 Task: Send an email with the signature Jovani Ramirez with the subject Request for a cover letter and the message I would appreciate it if you could send me the list of attendees for the training session. from softage.8@softage.net to softage.4@softage.net and move the email from Sent Items to the folder Testing
Action: Mouse moved to (53, 110)
Screenshot: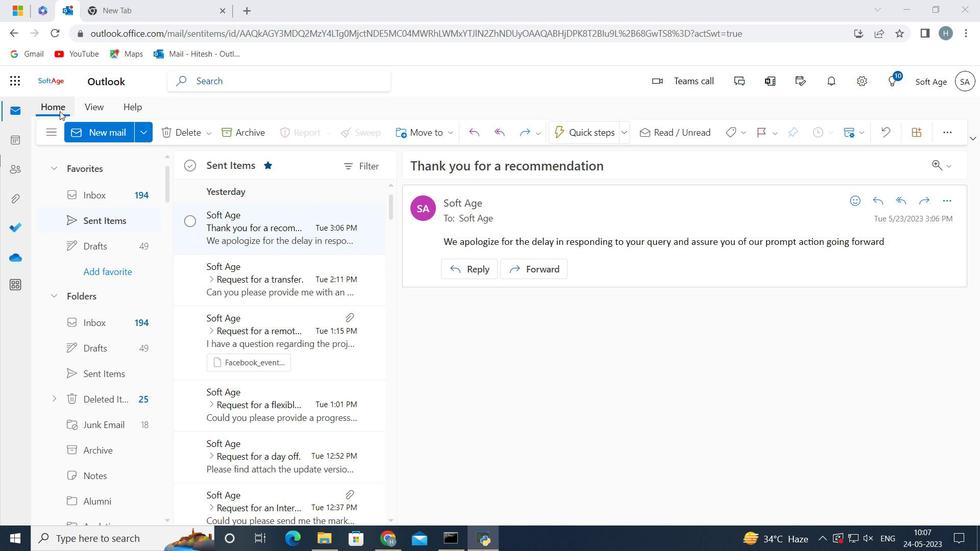 
Action: Mouse pressed left at (53, 110)
Screenshot: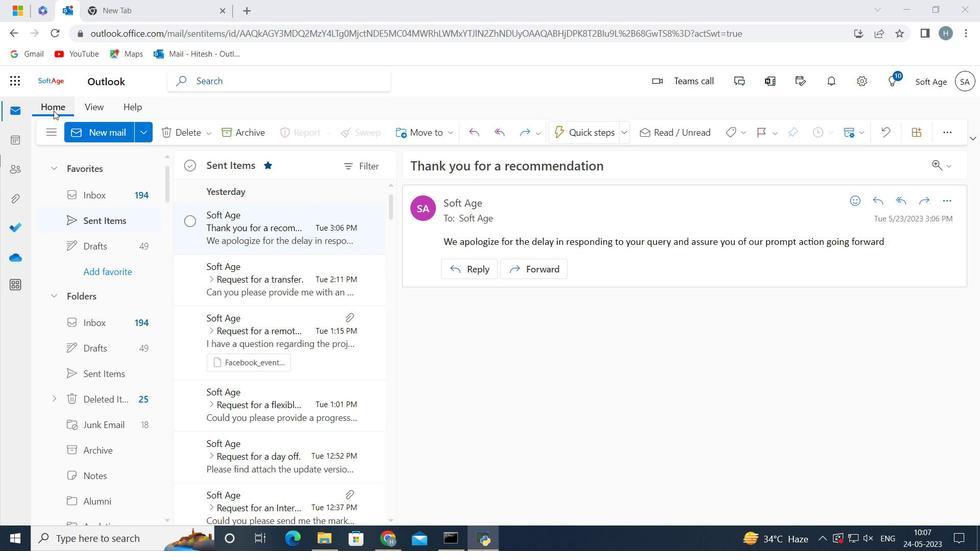 
Action: Mouse moved to (94, 130)
Screenshot: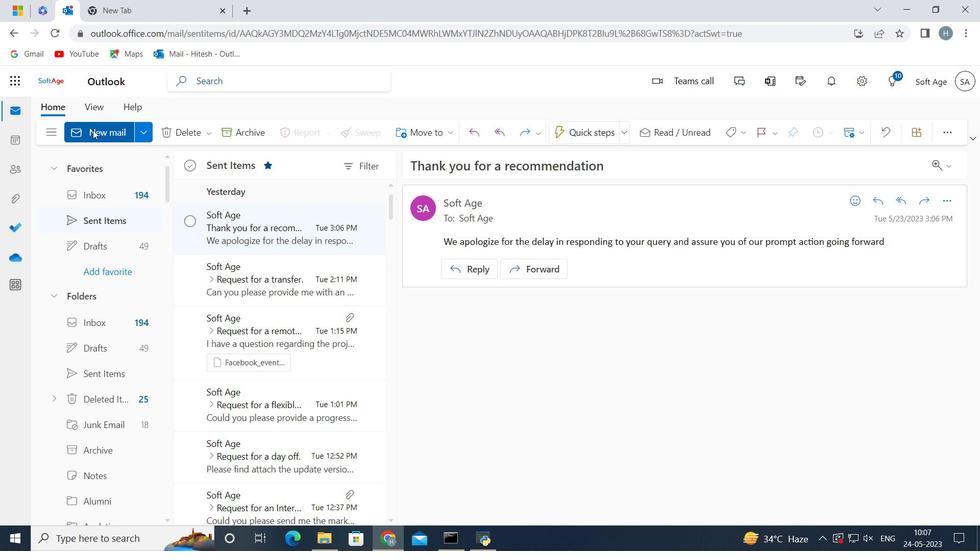 
Action: Mouse pressed left at (94, 130)
Screenshot: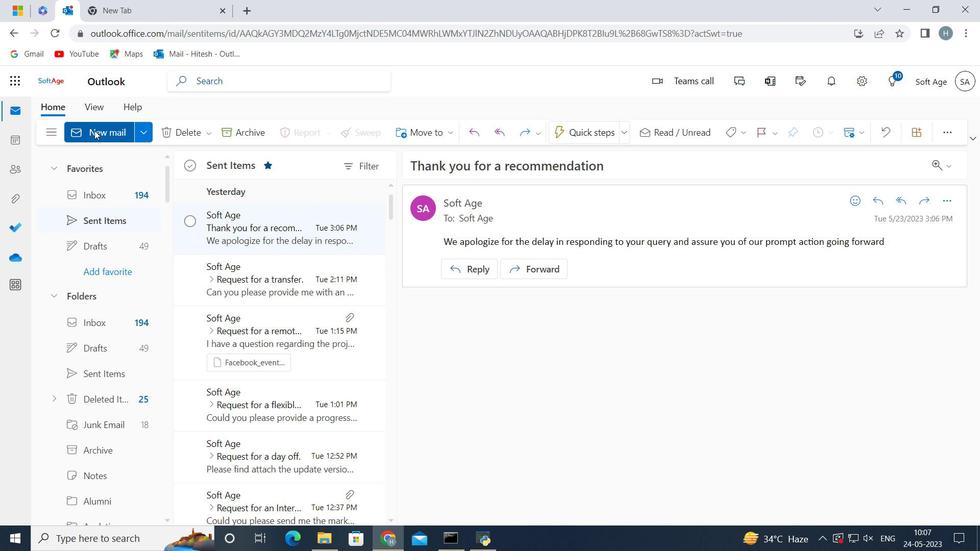 
Action: Mouse moved to (807, 133)
Screenshot: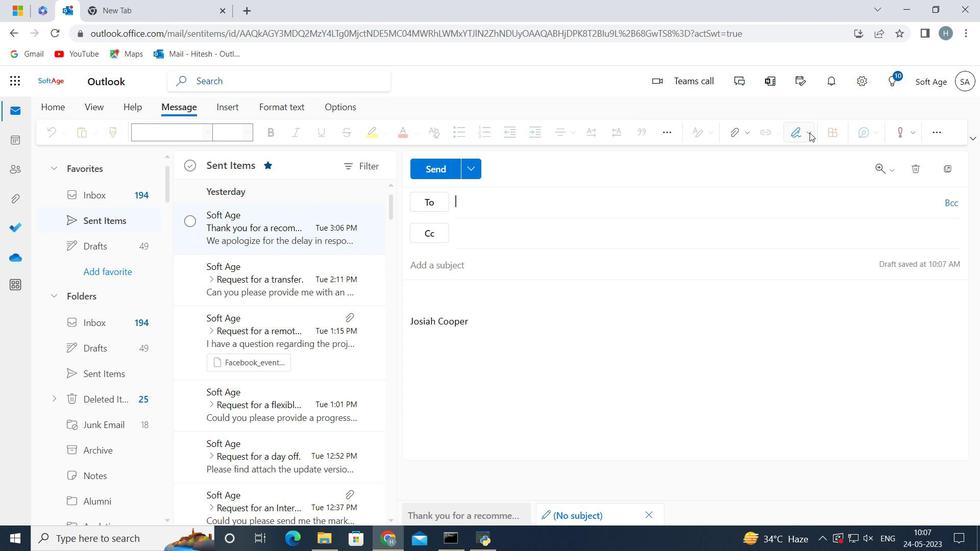 
Action: Mouse pressed left at (807, 133)
Screenshot: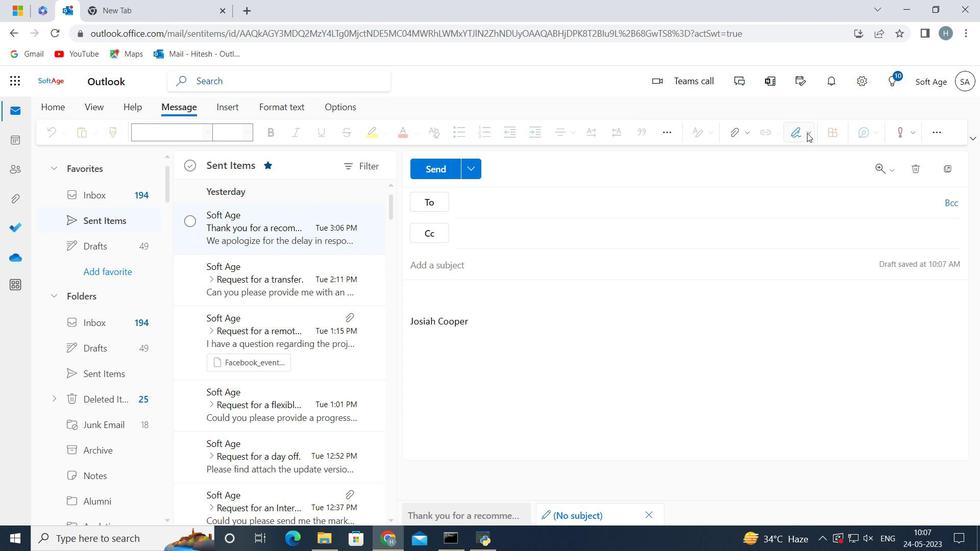 
Action: Mouse moved to (762, 182)
Screenshot: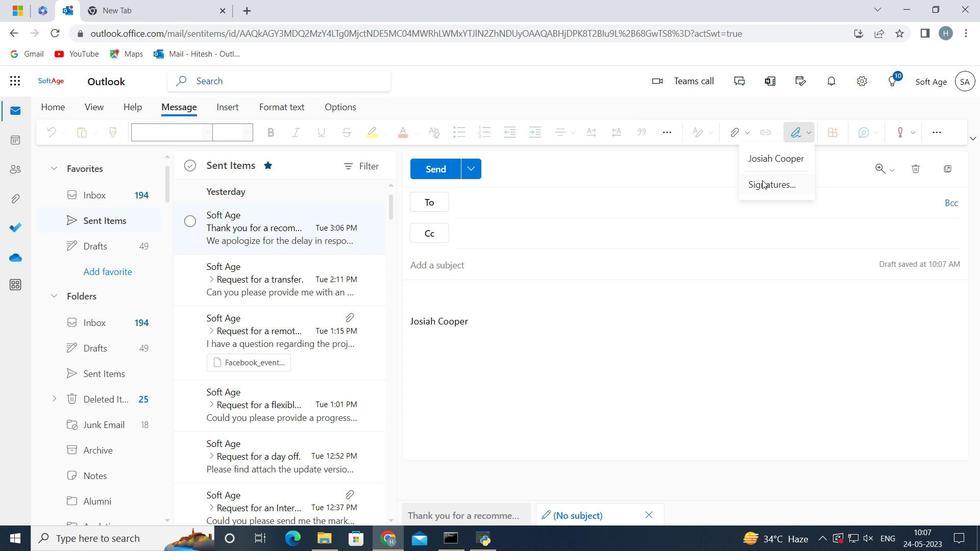 
Action: Mouse pressed left at (762, 182)
Screenshot: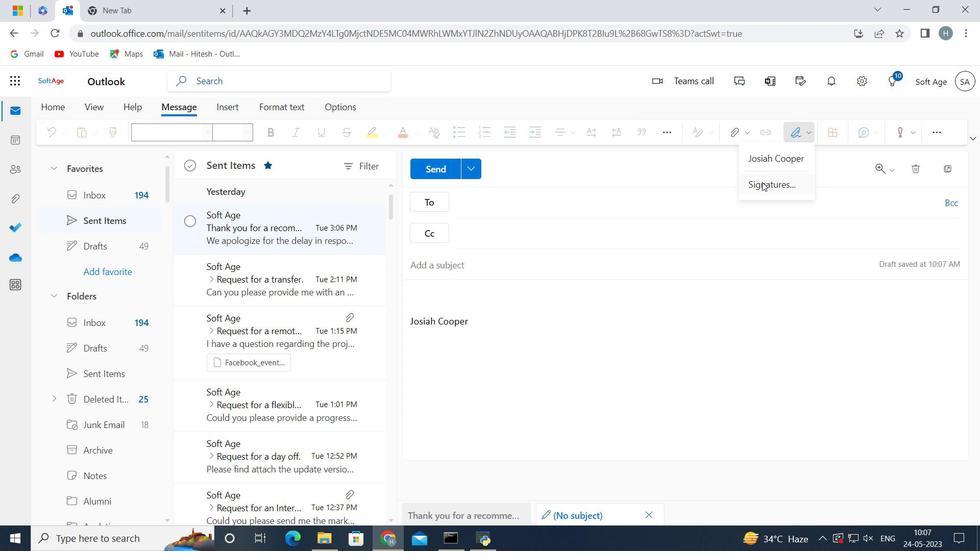 
Action: Mouse moved to (740, 231)
Screenshot: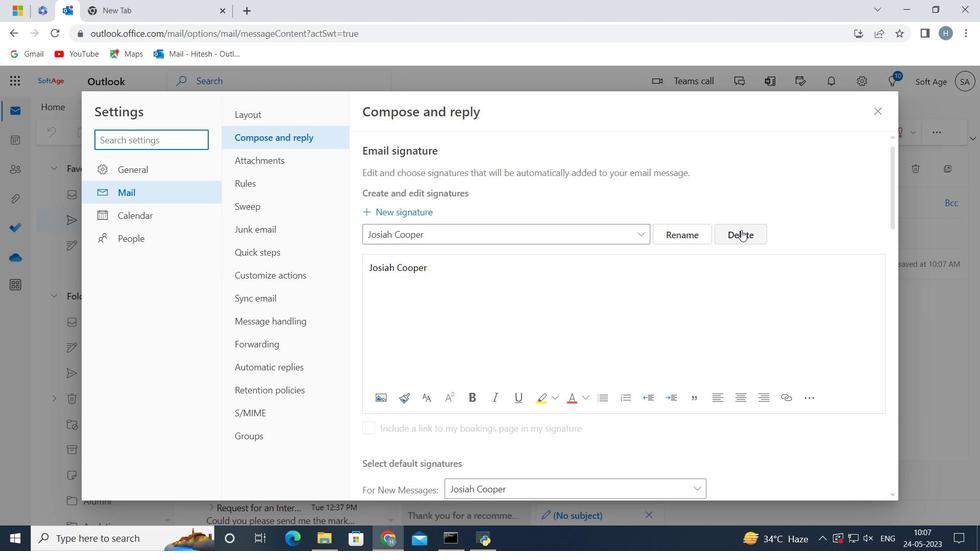 
Action: Mouse pressed left at (740, 231)
Screenshot: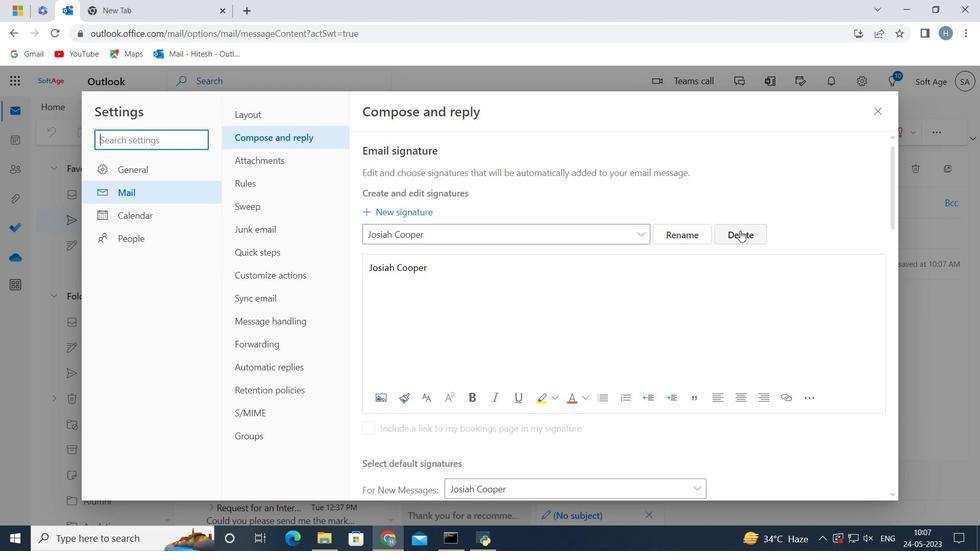 
Action: Mouse moved to (601, 230)
Screenshot: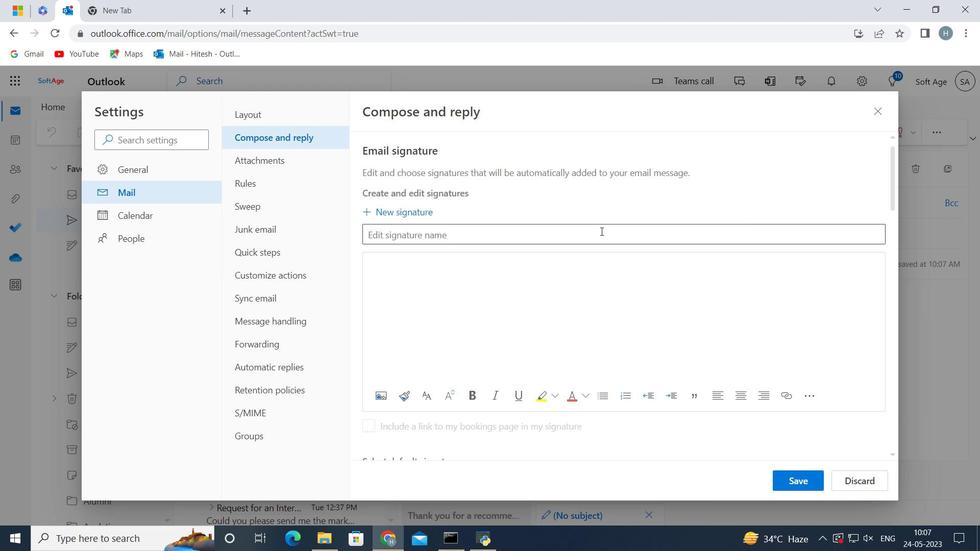 
Action: Mouse pressed left at (601, 230)
Screenshot: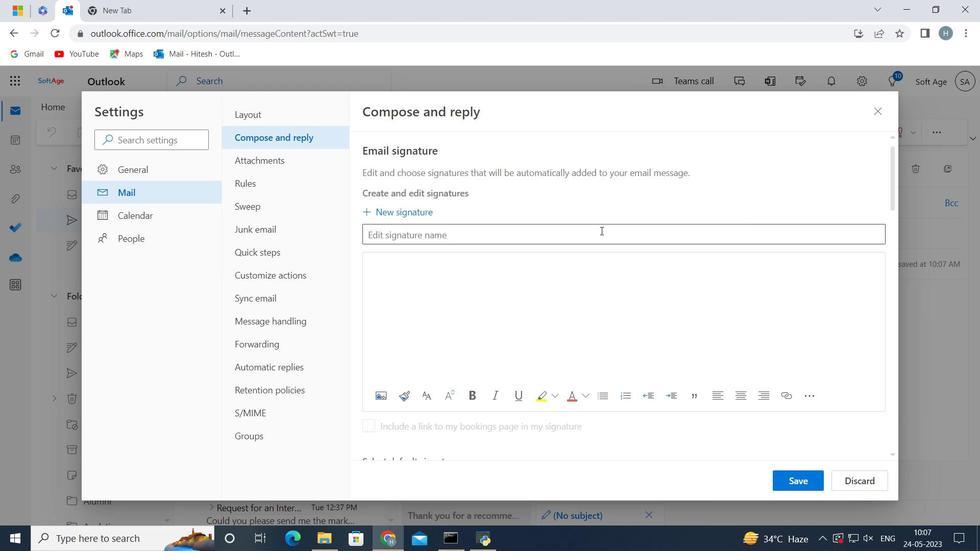 
Action: Key pressed <Key.shift>J
Screenshot: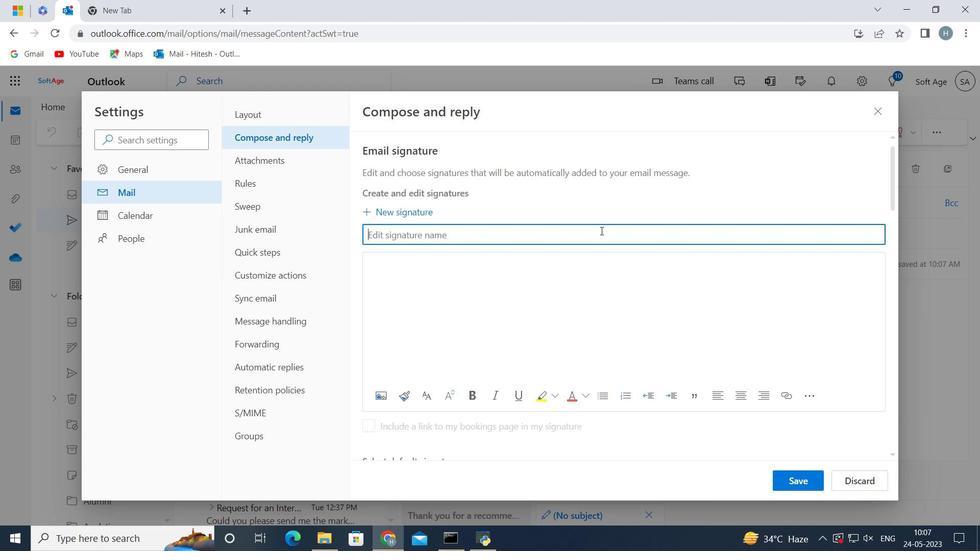 
Action: Mouse moved to (666, 199)
Screenshot: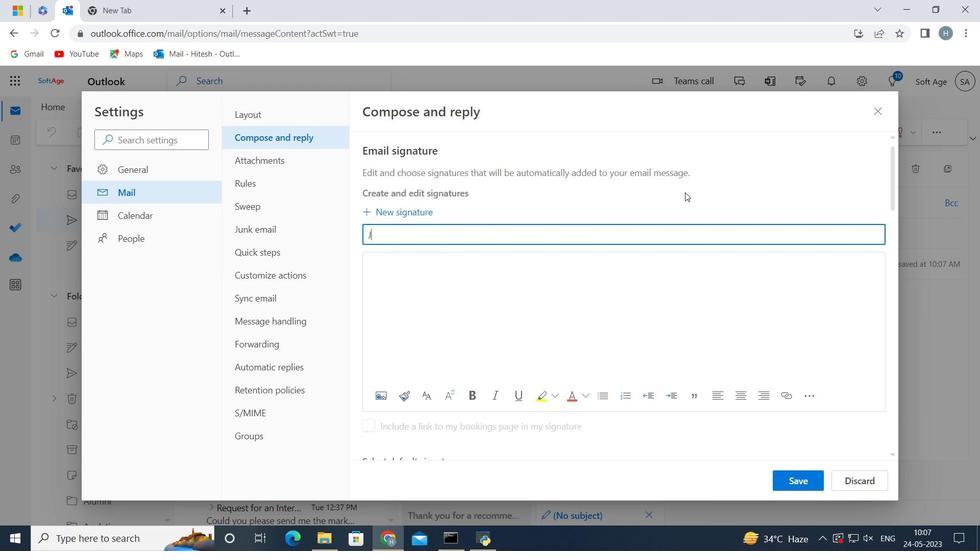 
Action: Key pressed ovani<Key.space><Key.shift>Ramirez
Screenshot: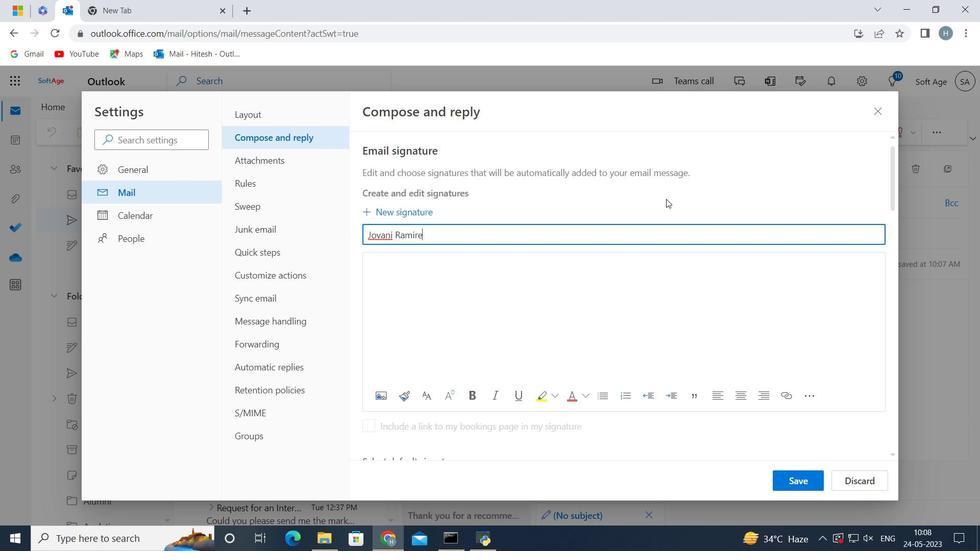 
Action: Mouse moved to (658, 201)
Screenshot: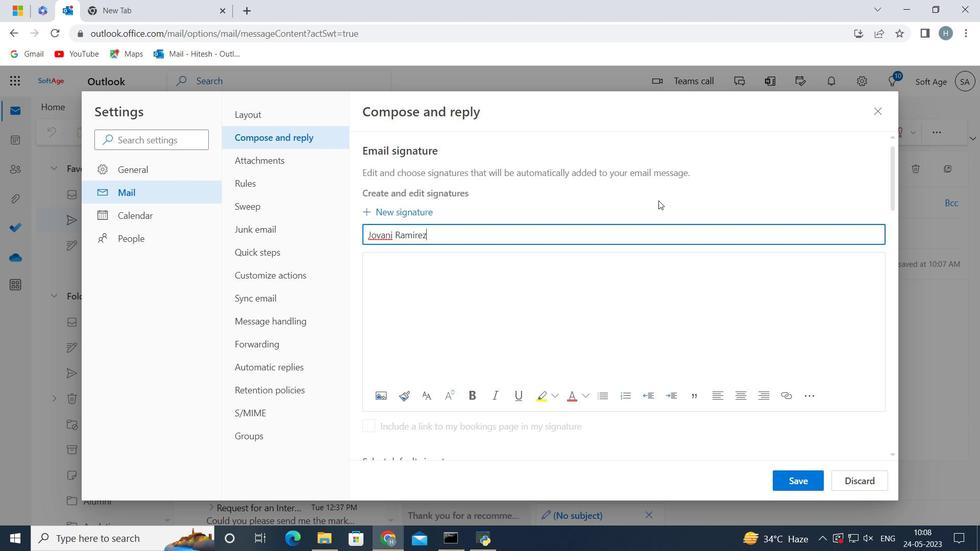 
Action: Key pressed <Key.space>
Screenshot: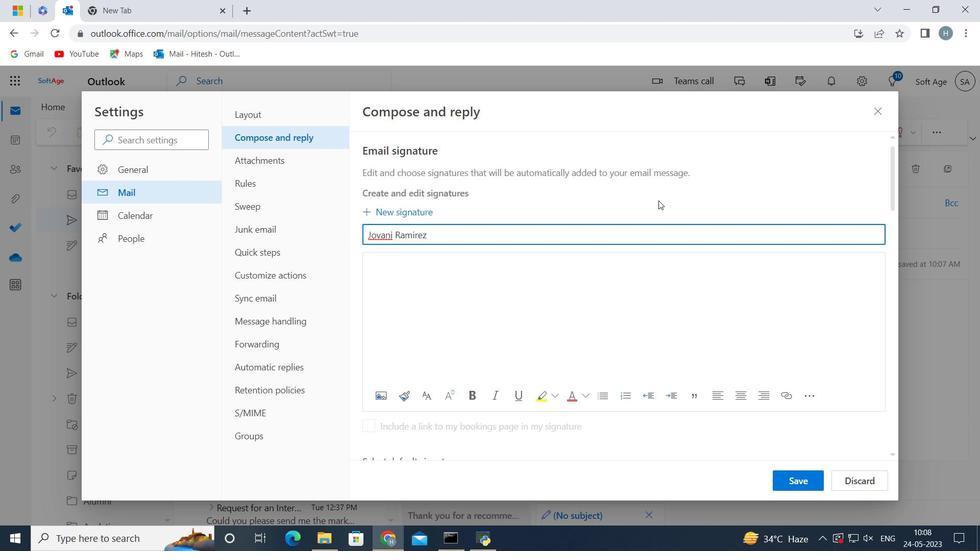 
Action: Mouse moved to (440, 272)
Screenshot: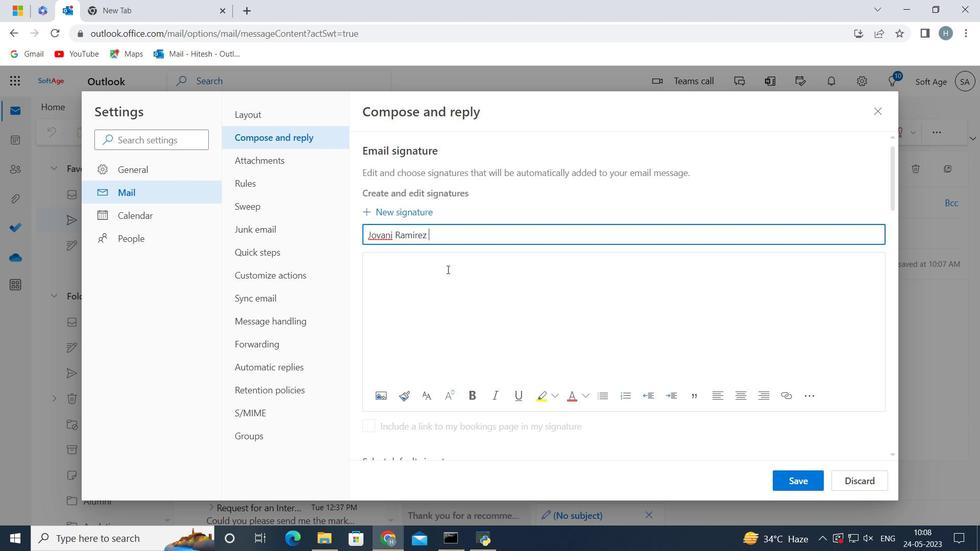 
Action: Mouse pressed left at (440, 272)
Screenshot: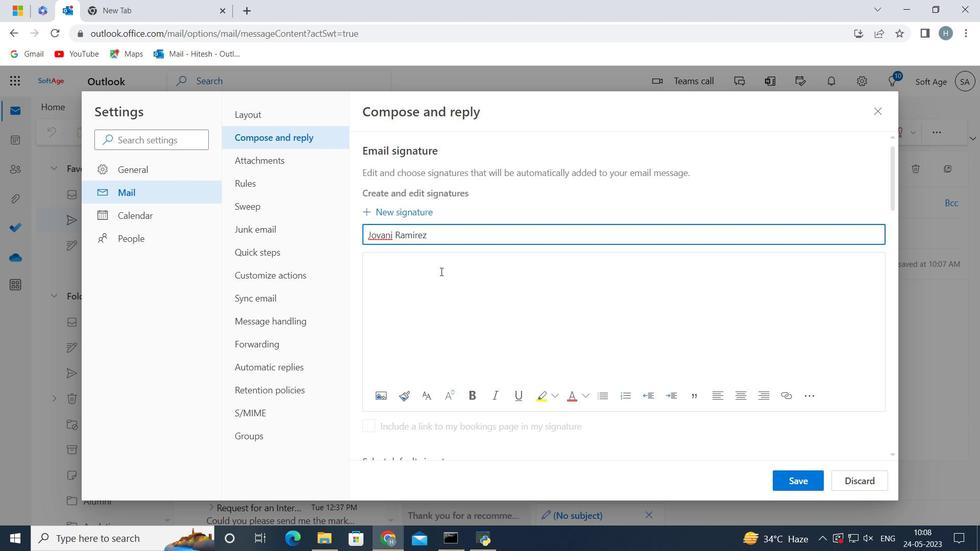
Action: Mouse moved to (439, 272)
Screenshot: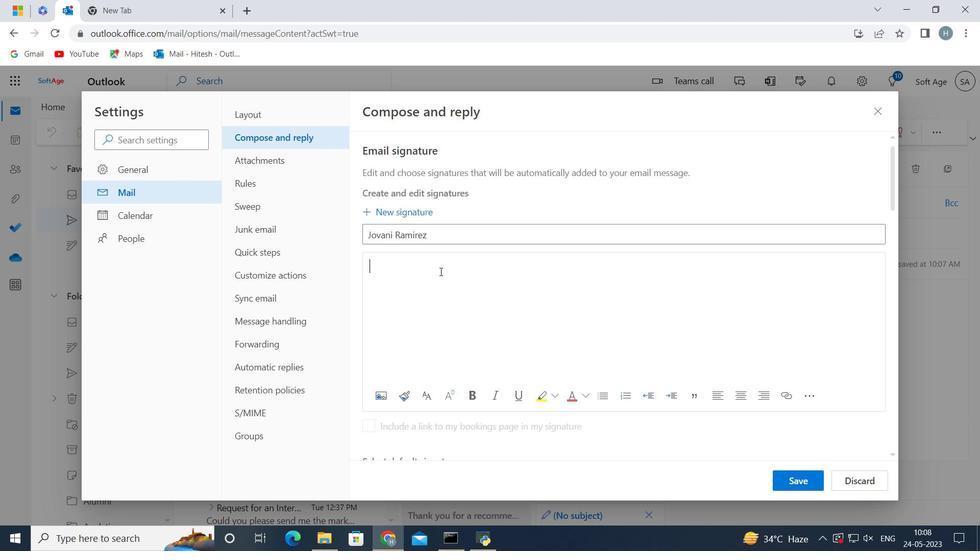 
Action: Key pressed <Key.shift_r>
Screenshot: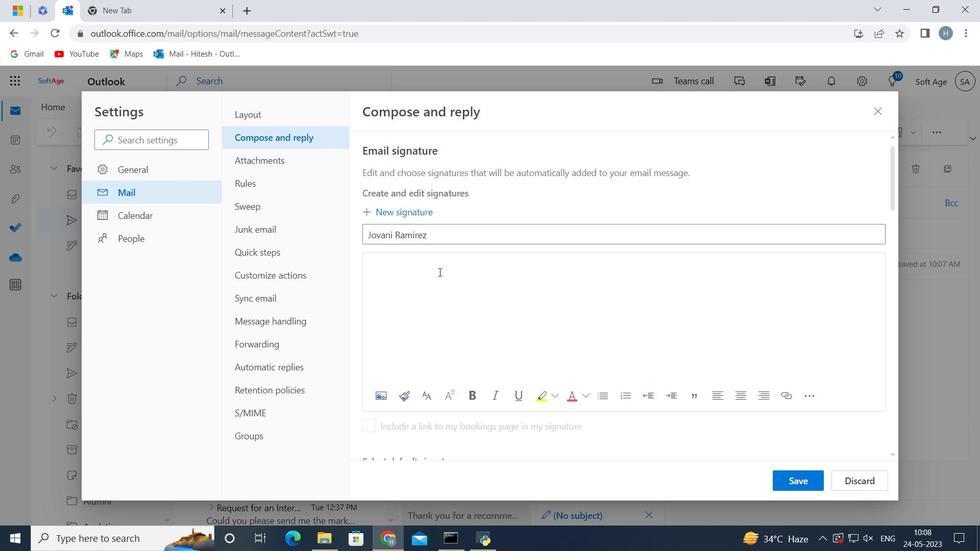 
Action: Mouse moved to (439, 272)
Screenshot: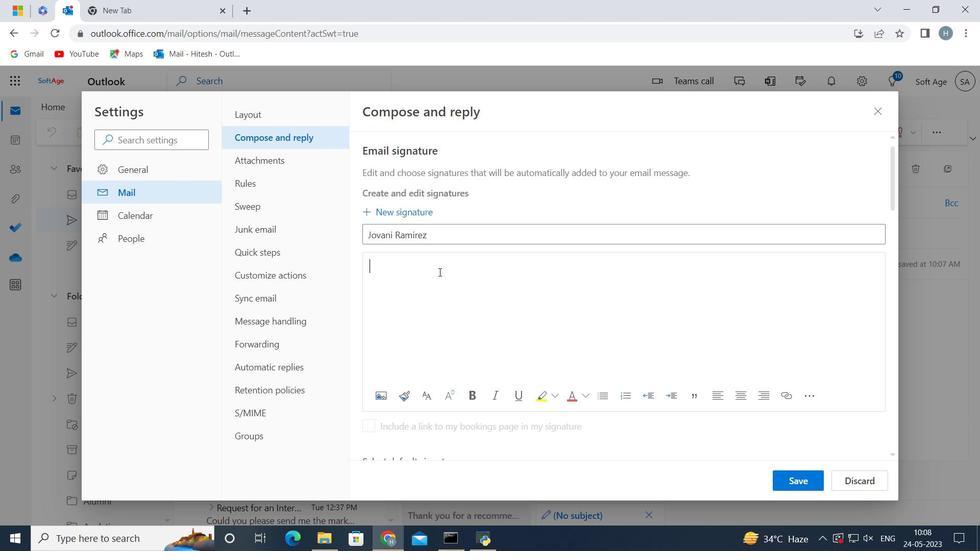 
Action: Key pressed J
Screenshot: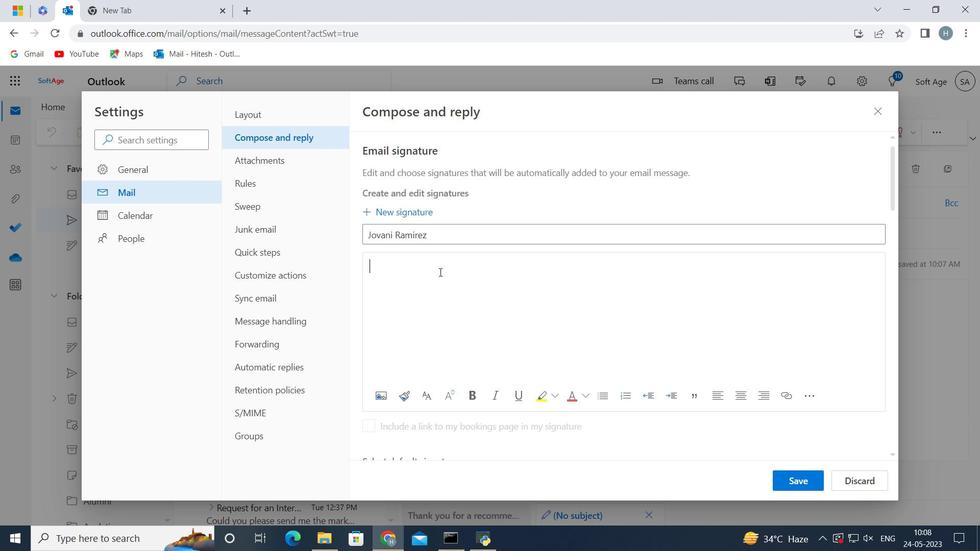 
Action: Mouse moved to (439, 272)
Screenshot: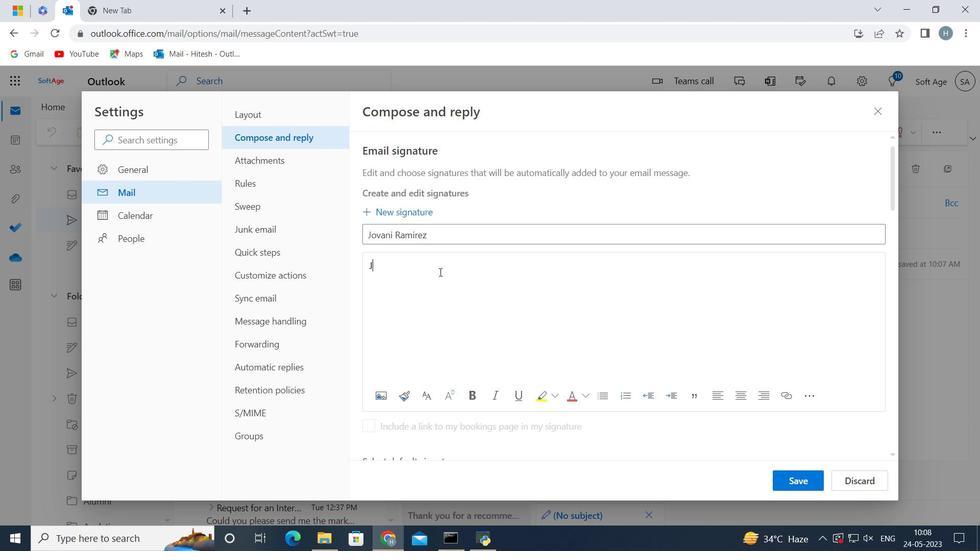 
Action: Key pressed o
Screenshot: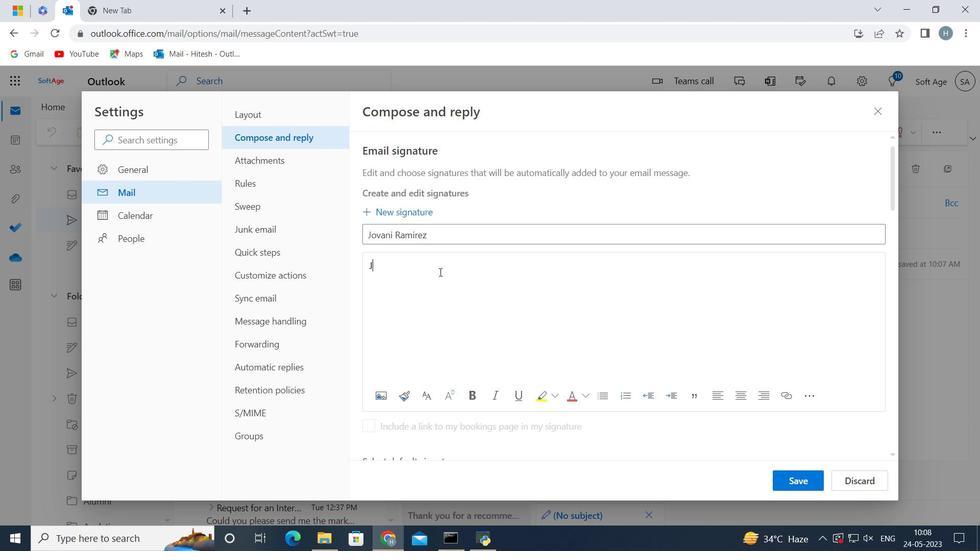 
Action: Mouse moved to (440, 272)
Screenshot: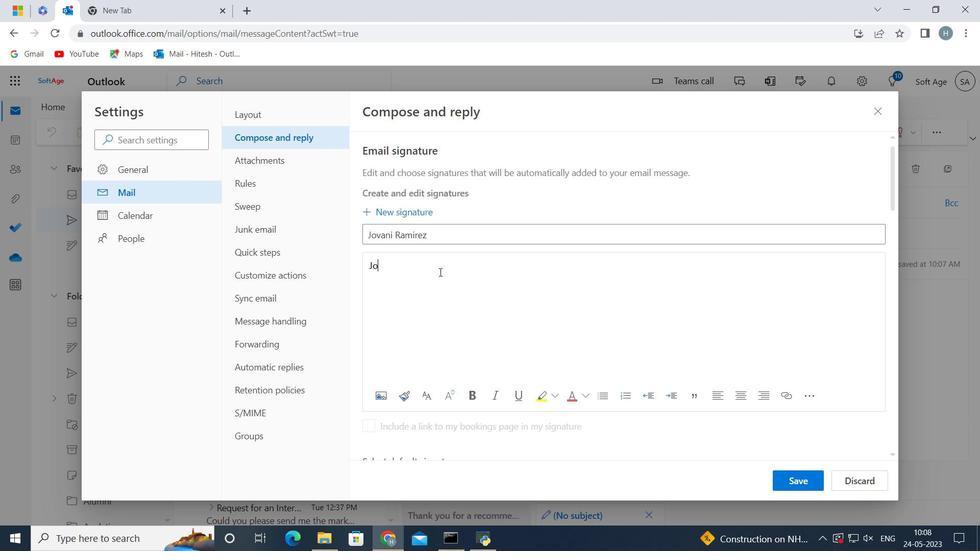 
Action: Key pressed vani<Key.space><Key.shift><Key.shift>R
Screenshot: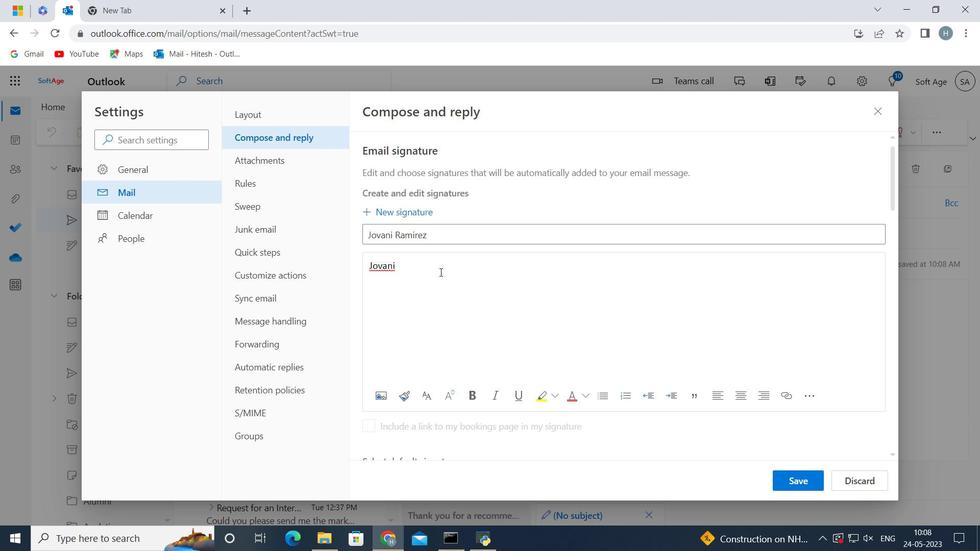 
Action: Mouse moved to (440, 273)
Screenshot: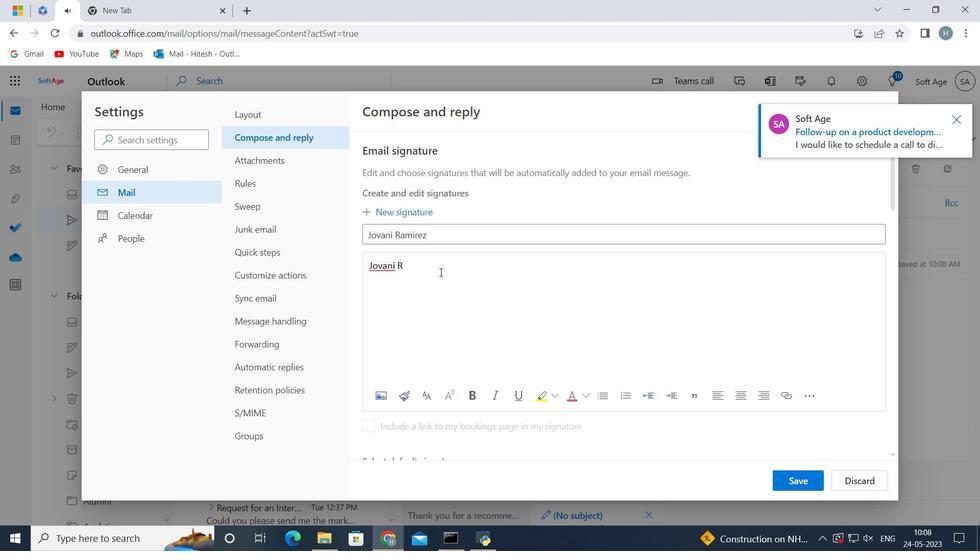 
Action: Key pressed amirez
Screenshot: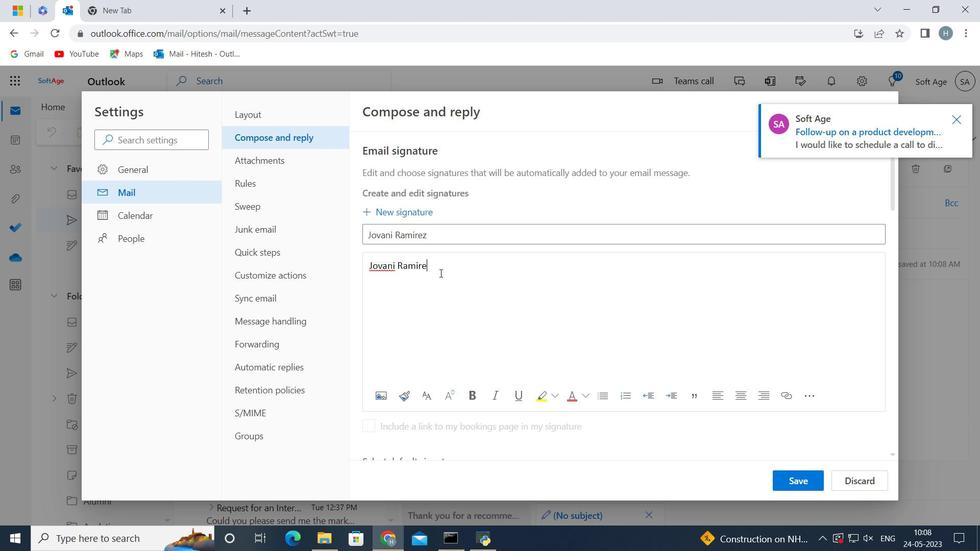 
Action: Mouse moved to (440, 273)
Screenshot: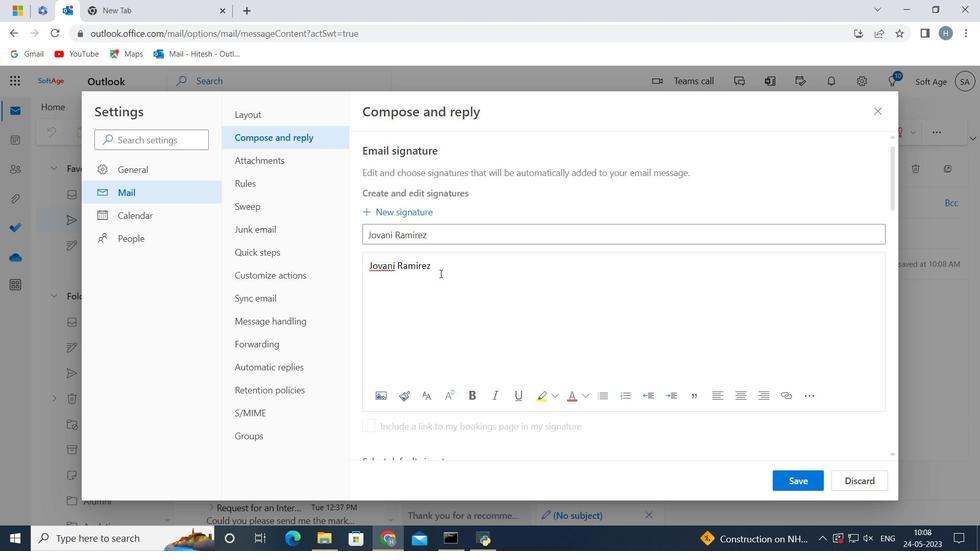 
Action: Key pressed <Key.space>
Screenshot: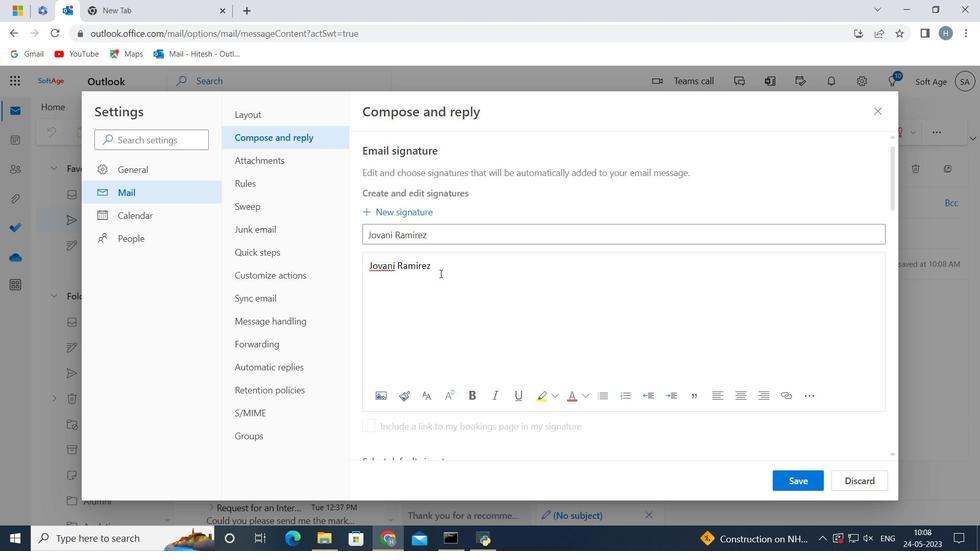
Action: Mouse moved to (802, 477)
Screenshot: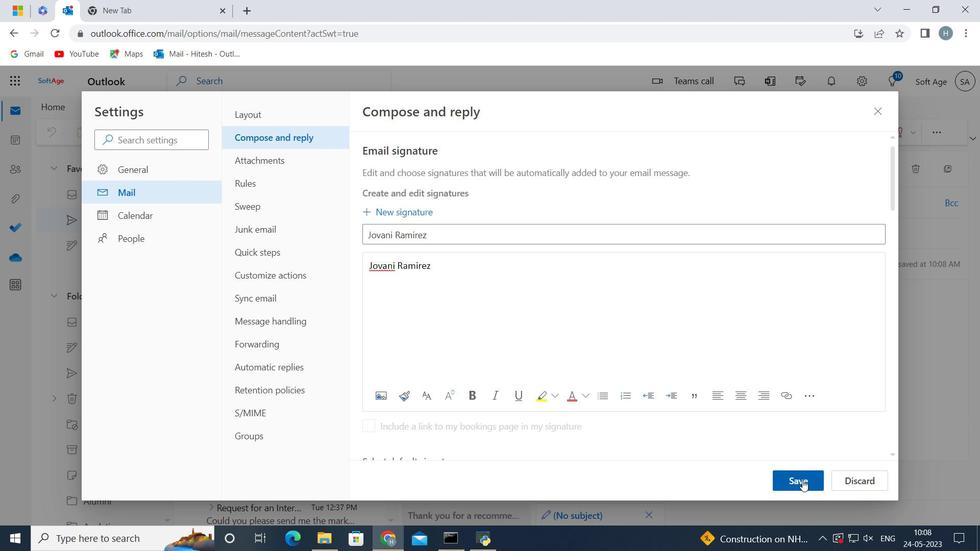 
Action: Mouse pressed left at (802, 477)
Screenshot: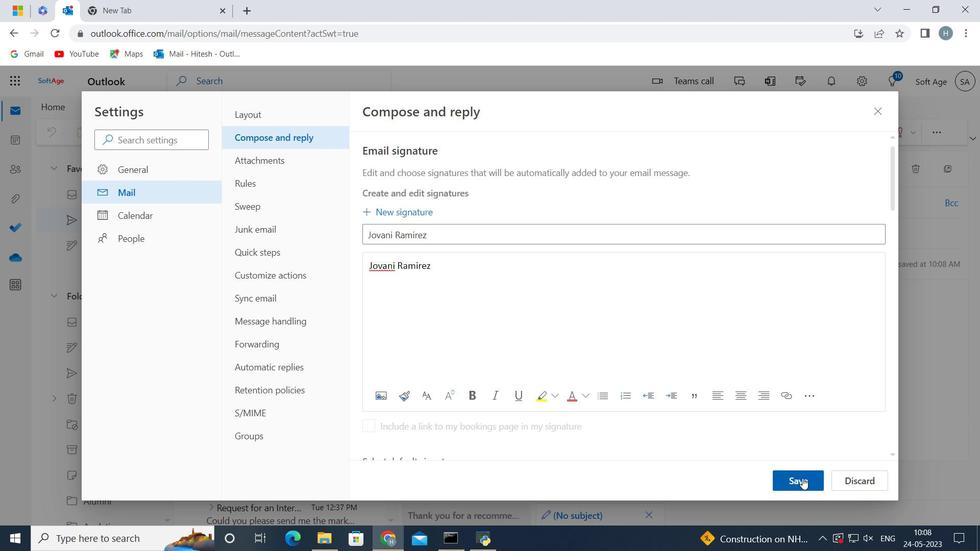 
Action: Mouse moved to (700, 271)
Screenshot: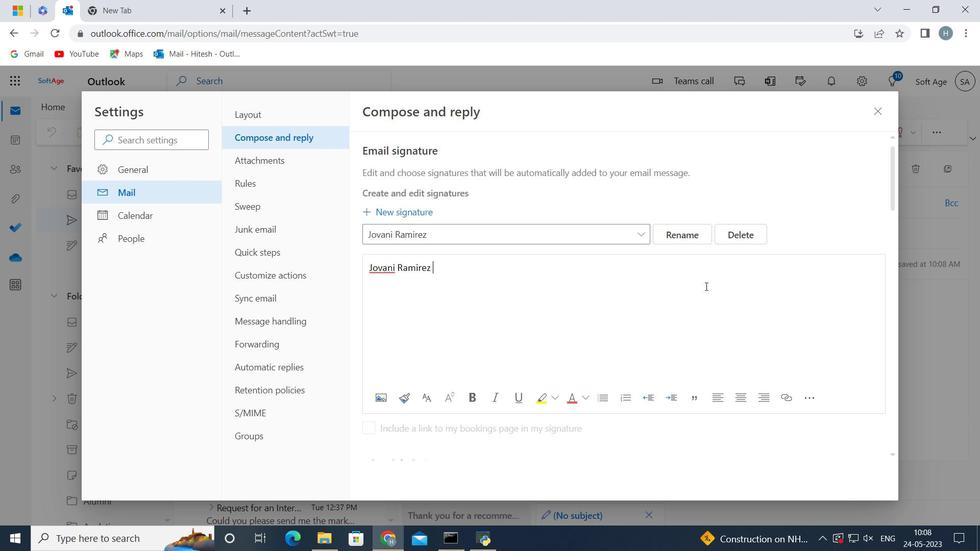 
Action: Mouse scrolled (700, 270) with delta (0, 0)
Screenshot: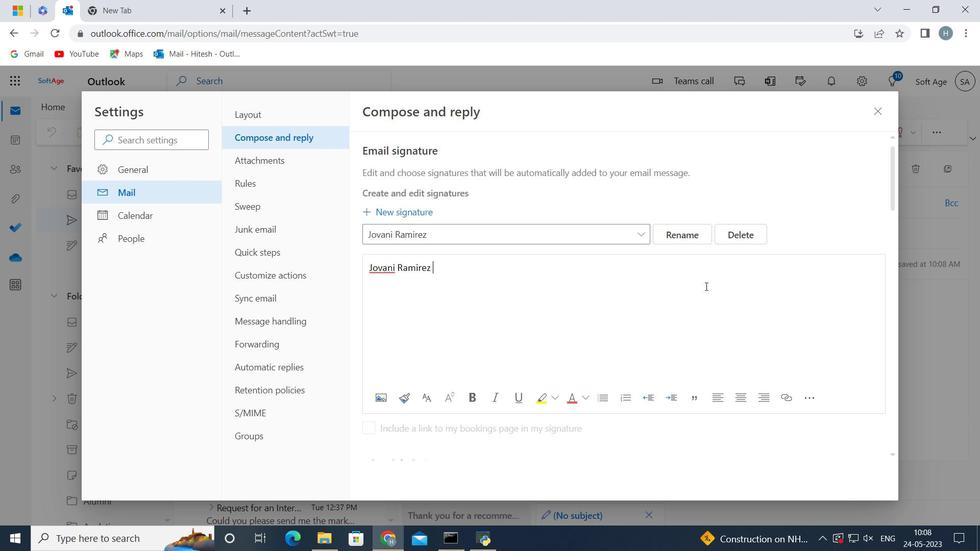 
Action: Mouse moved to (696, 253)
Screenshot: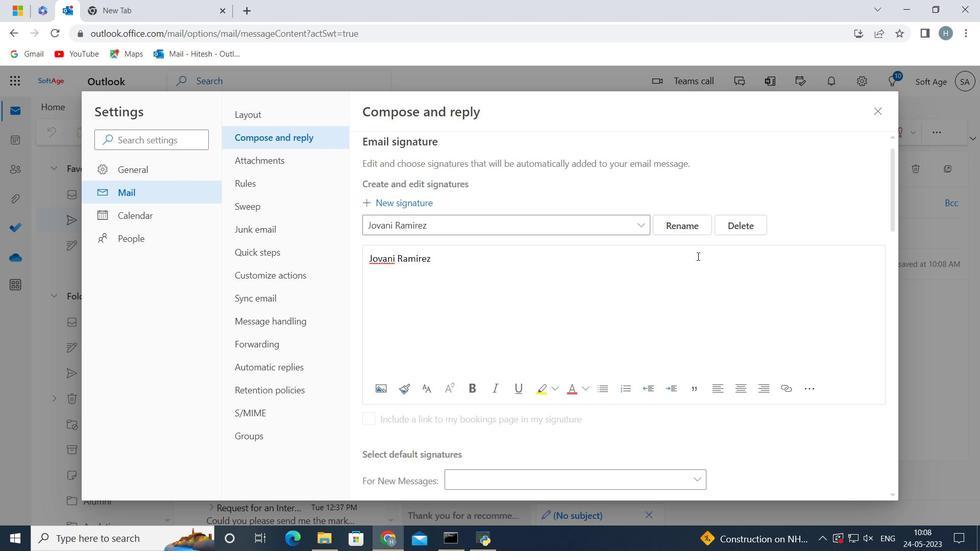 
Action: Mouse scrolled (696, 253) with delta (0, 0)
Screenshot: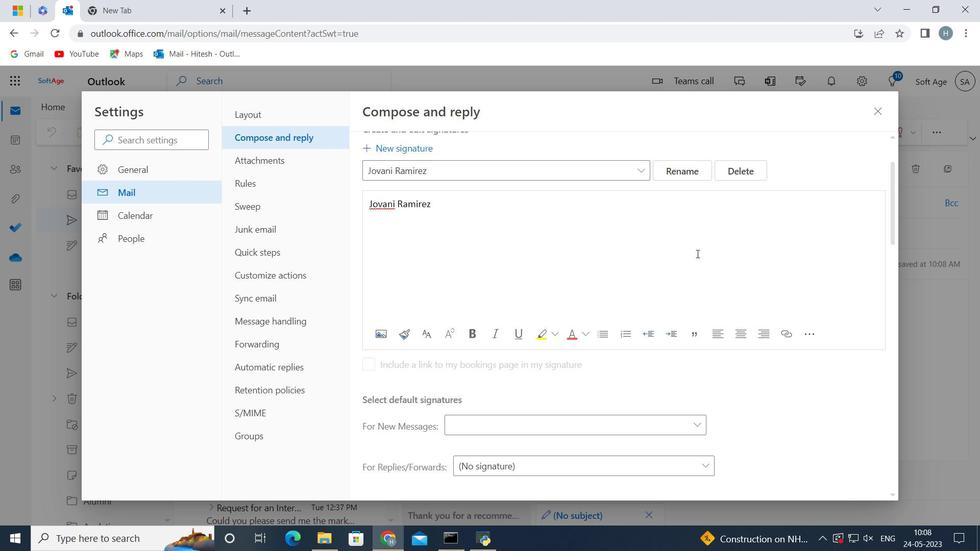 
Action: Mouse scrolled (696, 253) with delta (0, 0)
Screenshot: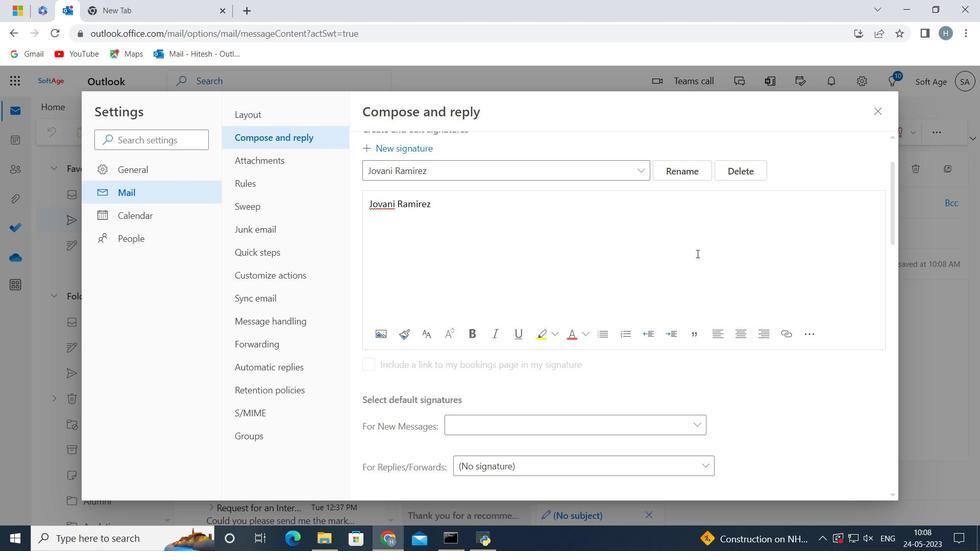 
Action: Mouse scrolled (696, 253) with delta (0, 0)
Screenshot: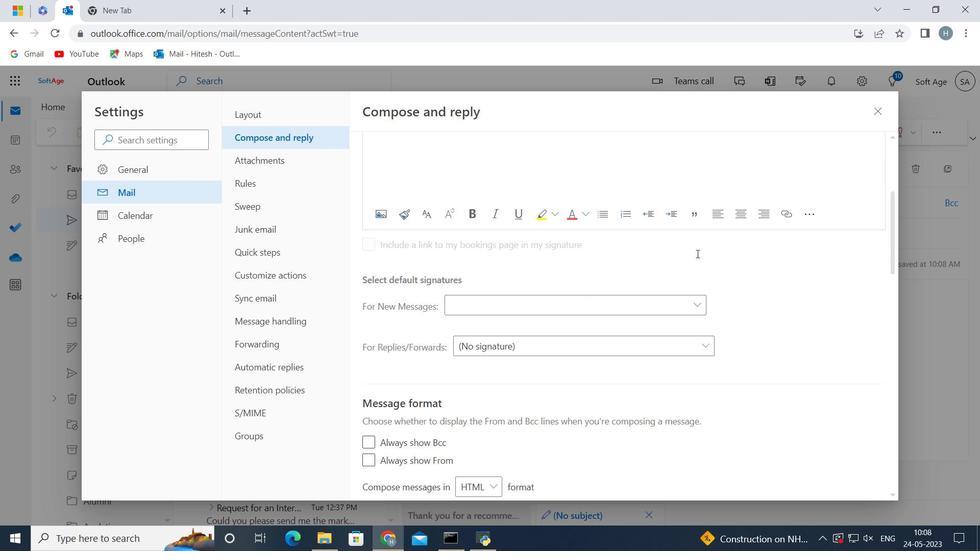 
Action: Mouse moved to (697, 234)
Screenshot: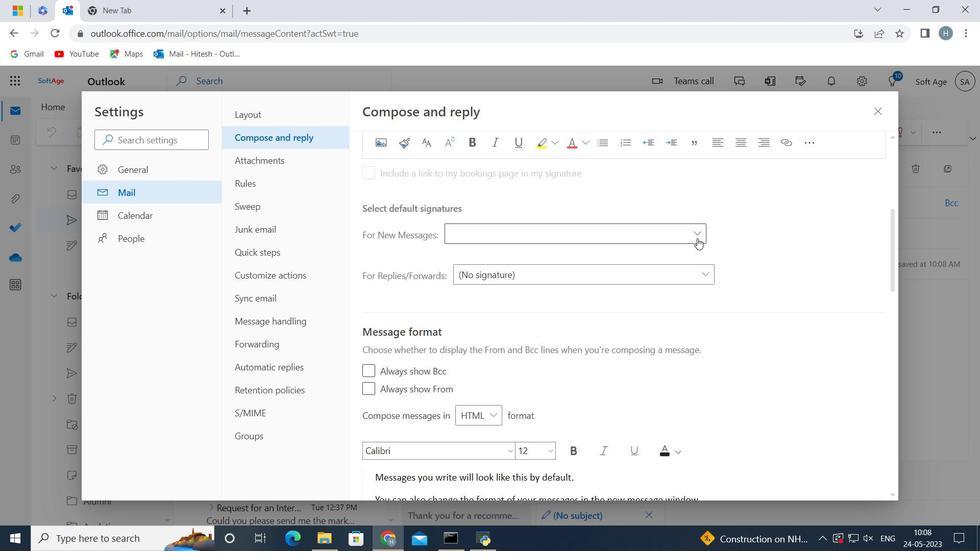 
Action: Mouse pressed left at (697, 234)
Screenshot: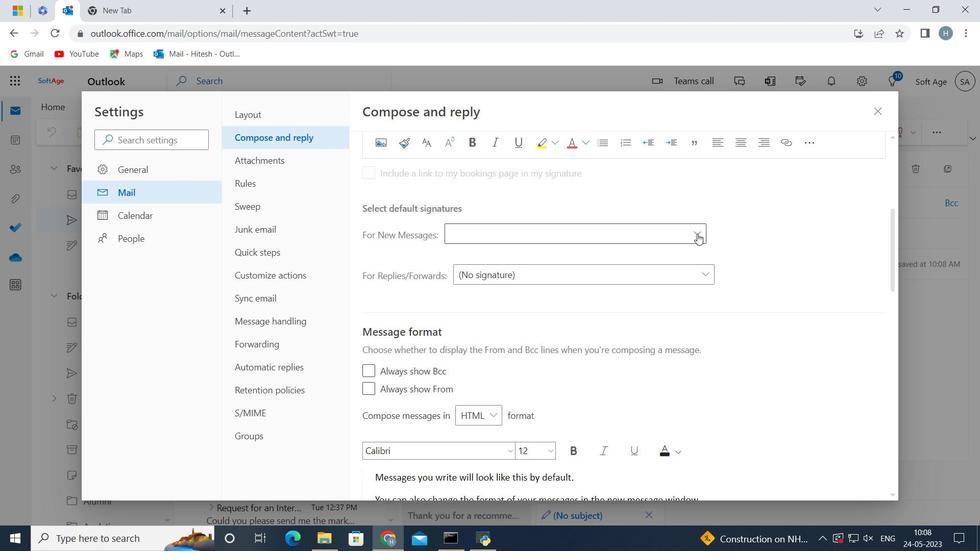 
Action: Mouse moved to (666, 278)
Screenshot: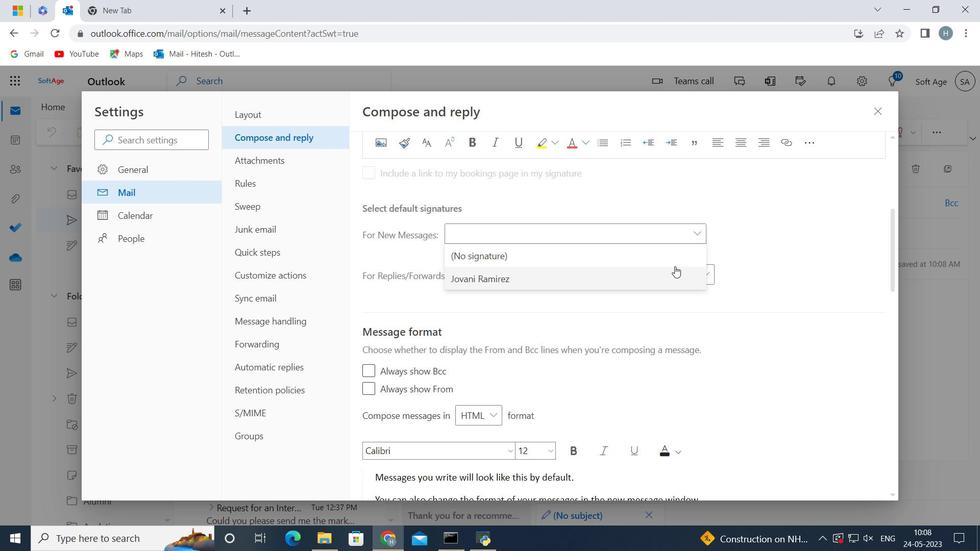 
Action: Mouse pressed left at (666, 278)
Screenshot: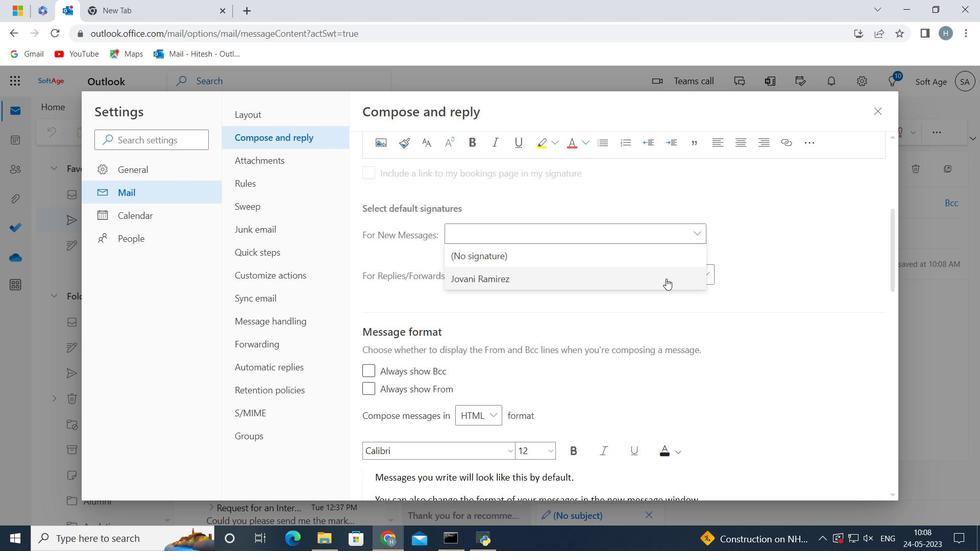 
Action: Mouse moved to (787, 477)
Screenshot: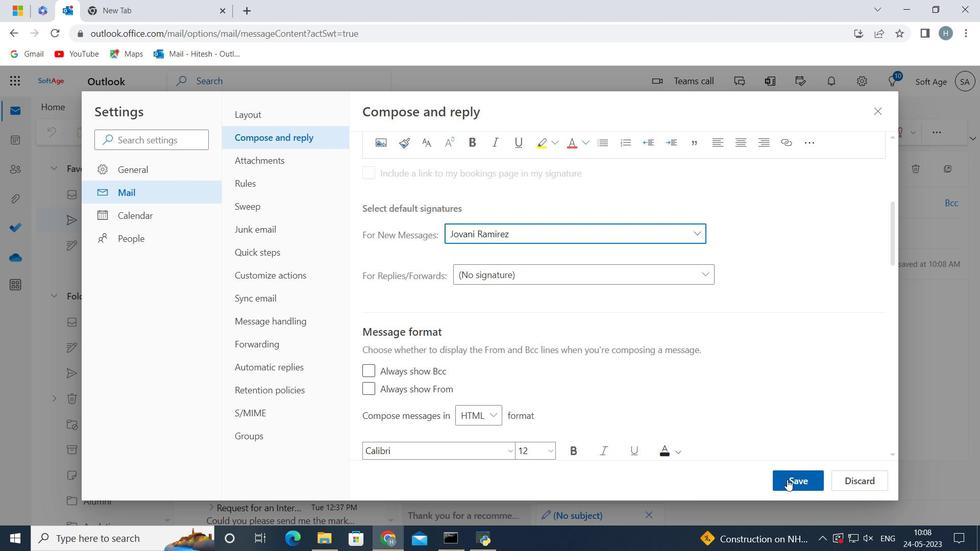 
Action: Mouse pressed left at (787, 477)
Screenshot: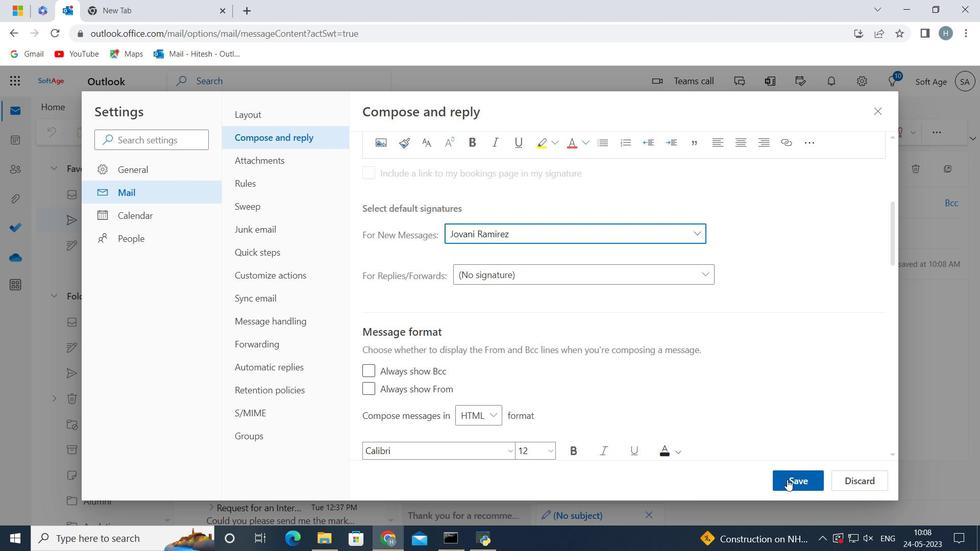 
Action: Mouse moved to (876, 108)
Screenshot: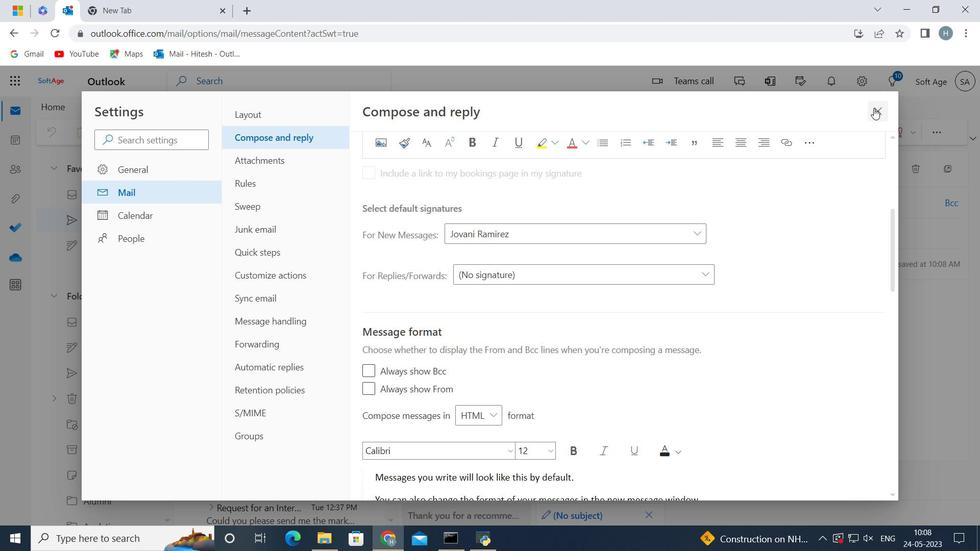 
Action: Mouse pressed left at (876, 108)
Screenshot: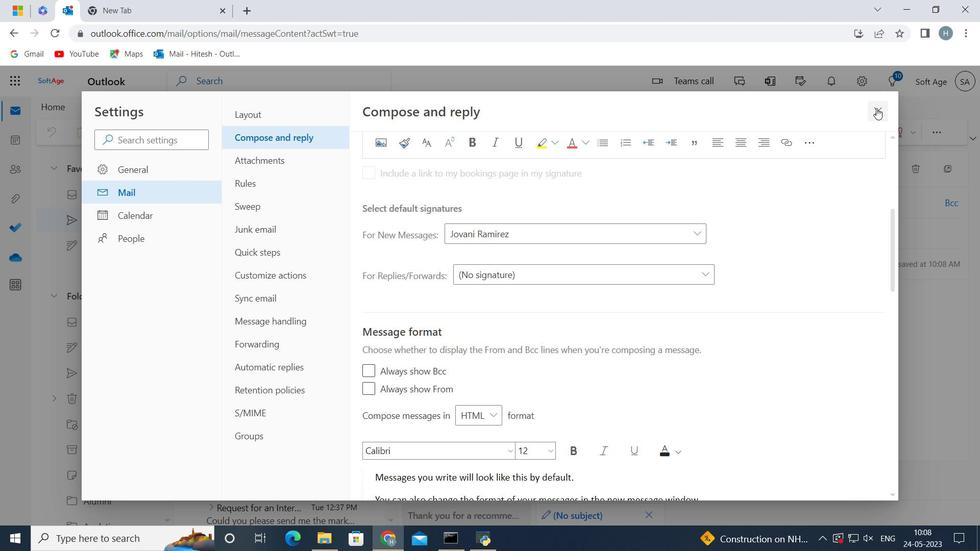 
Action: Mouse moved to (453, 262)
Screenshot: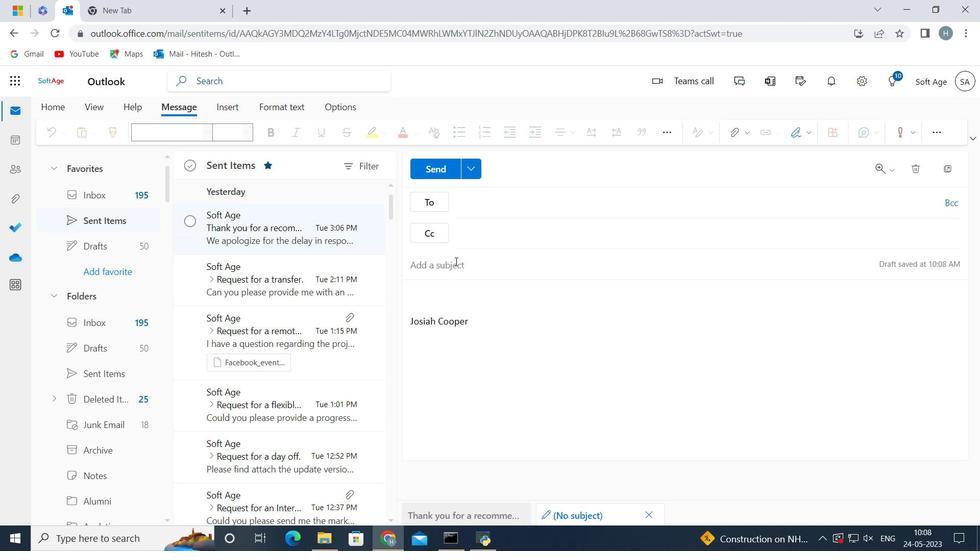 
Action: Mouse pressed left at (453, 262)
Screenshot: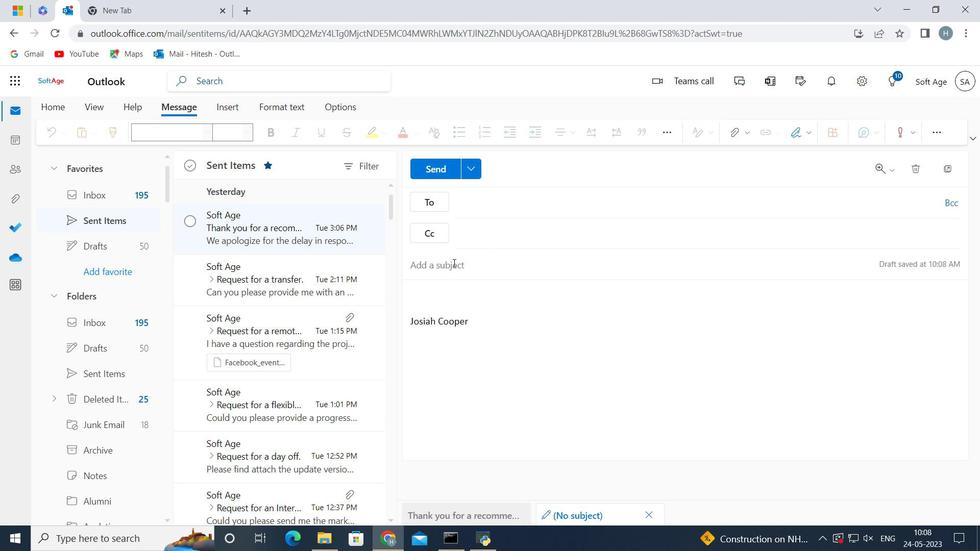
Action: Key pressed <Key.shift><Key.shift>Request<Key.space>for
Screenshot: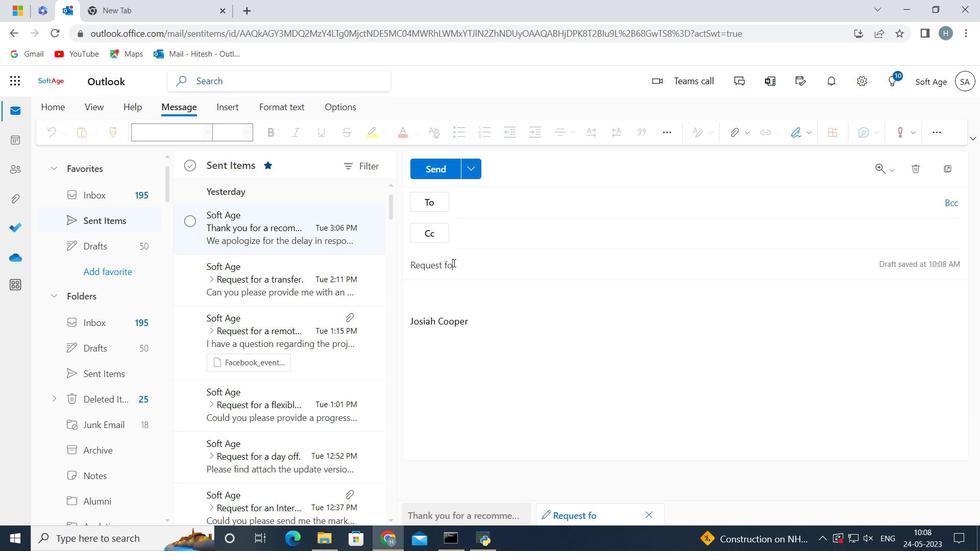 
Action: Mouse moved to (453, 262)
Screenshot: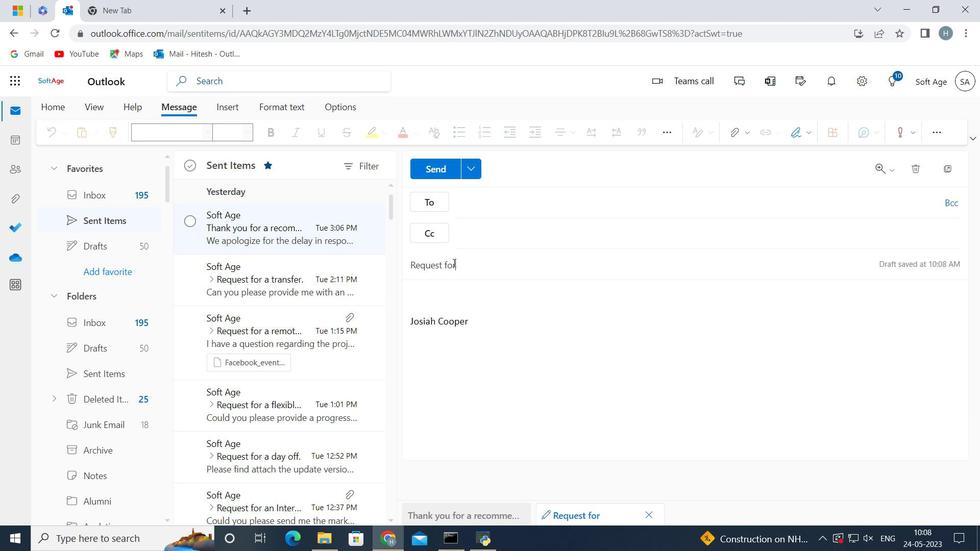 
Action: Key pressed <Key.space>a<Key.space>cove
Screenshot: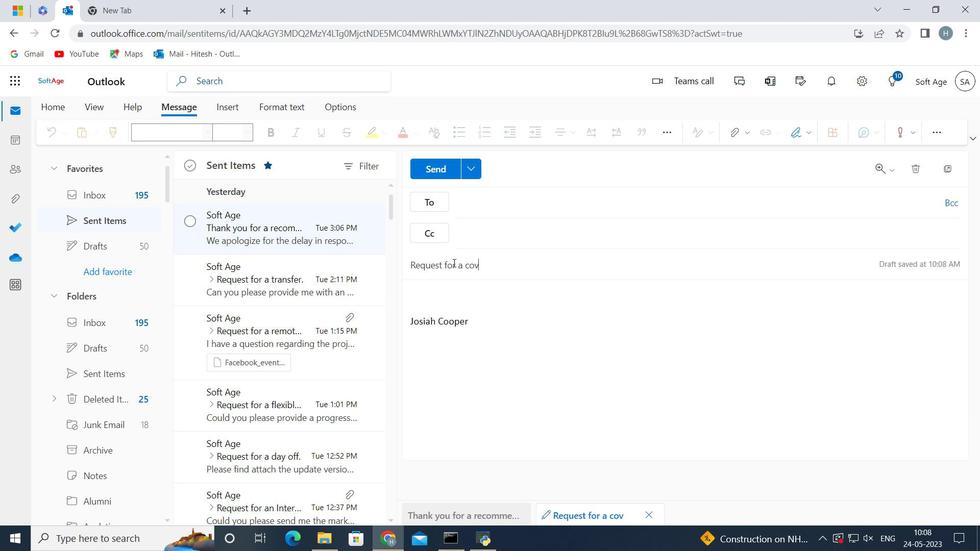 
Action: Mouse moved to (453, 262)
Screenshot: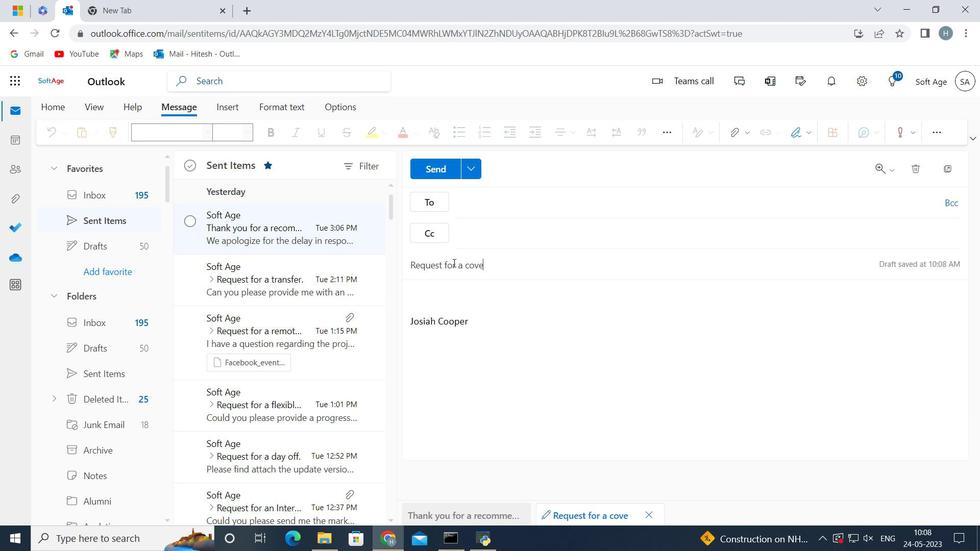 
Action: Key pressed r 891, 513)
Screenshot: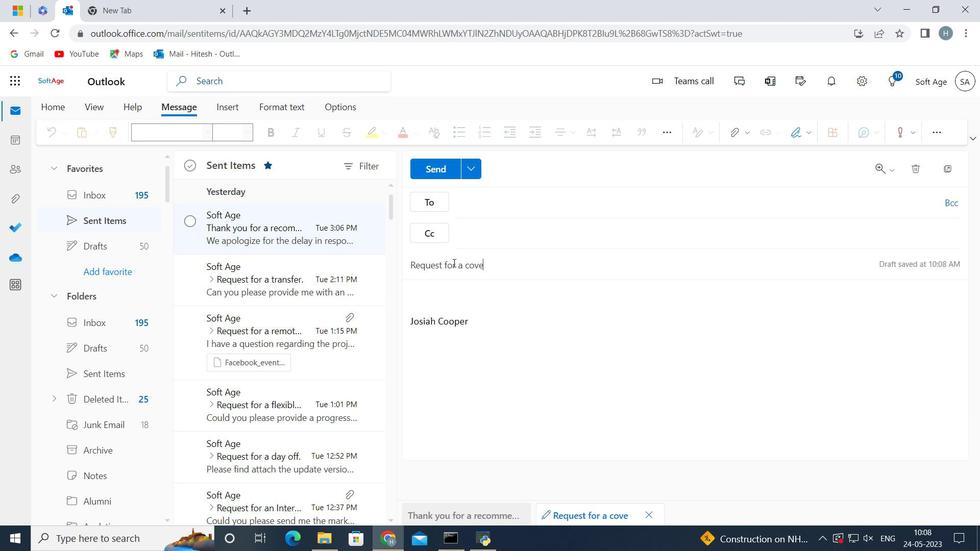 
Action: Mouse moved to (455, 259)
Screenshot: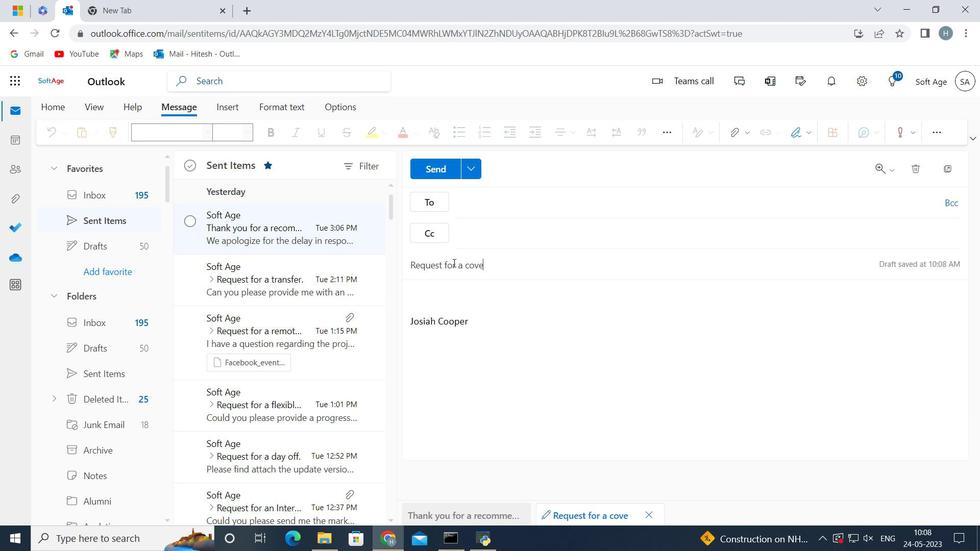 
Action: Key pressed <Key.space>letter<Key.space>
Screenshot: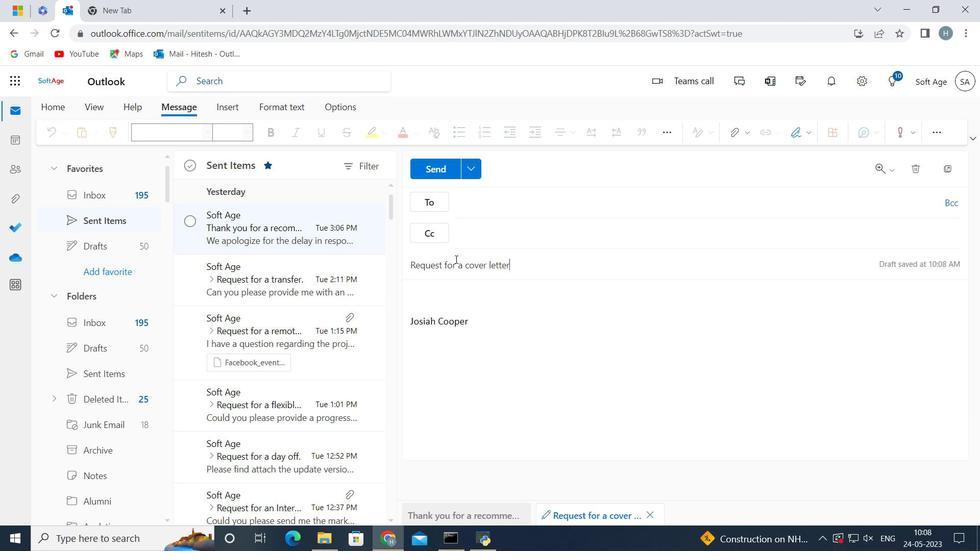 
Action: Mouse moved to (487, 322)
Screenshot: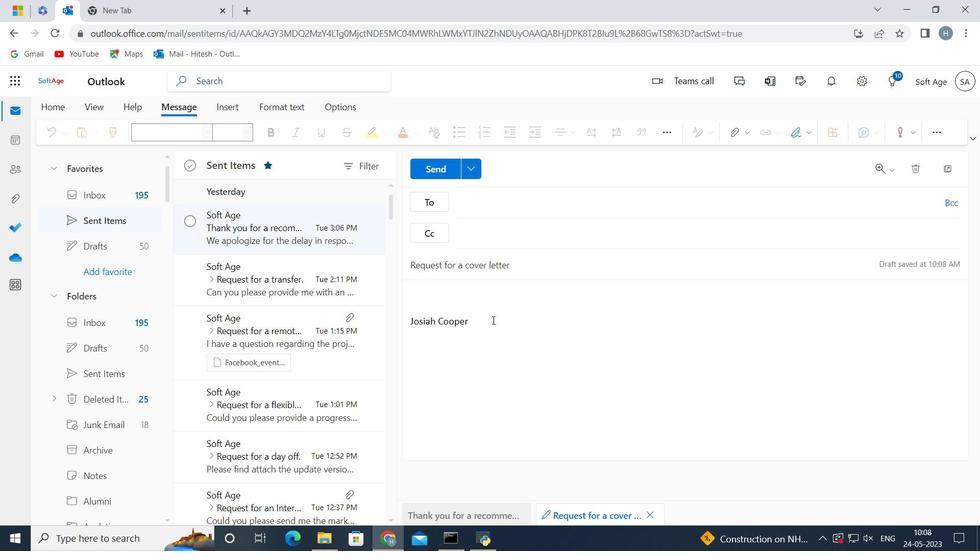 
Action: Mouse pressed left at (487, 322)
Screenshot: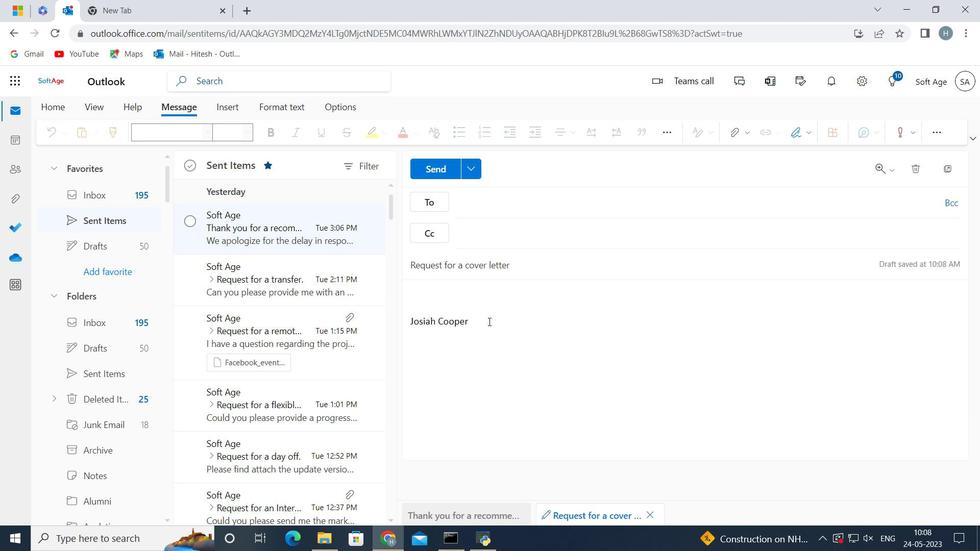 
Action: Mouse moved to (487, 322)
Screenshot: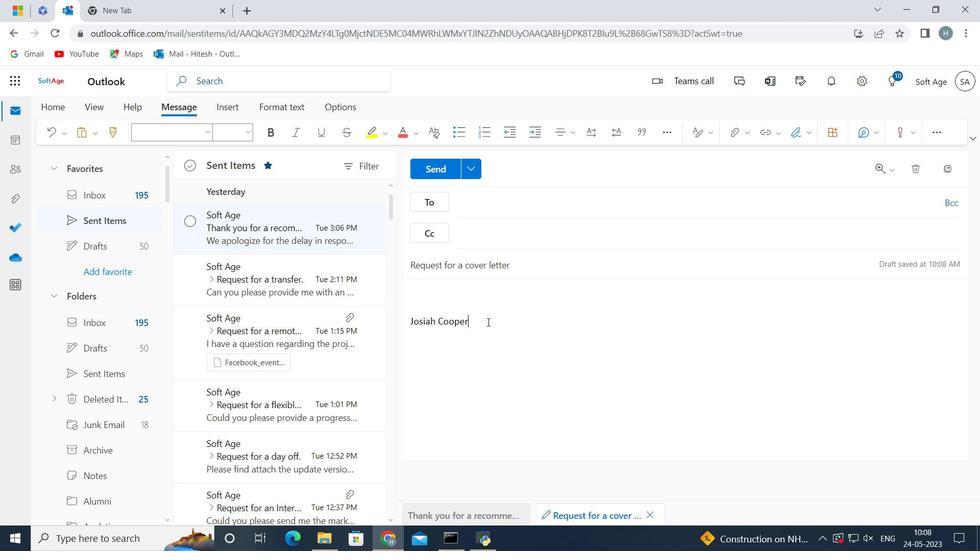 
Action: Key pressed <Key.backspace><Key.backspace><Key.backspace><Key.backspace><Key.backspace><Key.backspace><Key.backspace><Key.backspace><Key.backspace><Key.backspace><Key.backspace><Key.backspace><Key.backspace><Key.backspace><Key.backspace><Key.backspace><Key.backspace><Key.backspace><Key.backspace><Key.backspace><Key.backspace><Key.backspace><Key.backspace><Key.backspace><Key.backspace><Key.shift><Key.shift><Key.shift><Key.shift><Key.shift><Key.shift><Key.shift><Key.shift><Key.shift><Key.shift><Key.shift><Key.shift><Key.shift><Key.shift><Key.shift><Key.shift><Key.shift><Key.shift><Key.shift><Key.shift>I<Key.space>would<Key.space>appreciate<Key.space>it<Key.space>if<Key.space>you<Key.space>
Screenshot: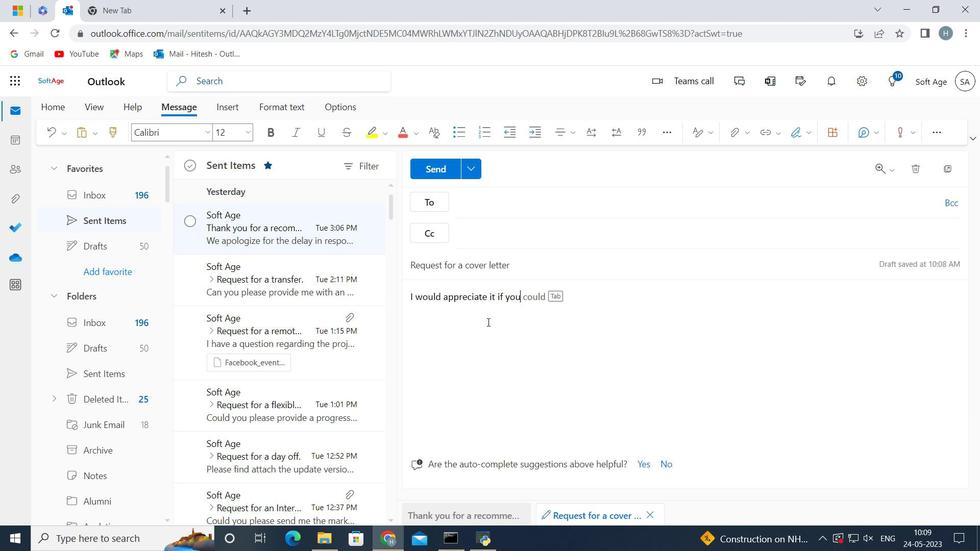 
Action: Mouse moved to (486, 322)
Screenshot: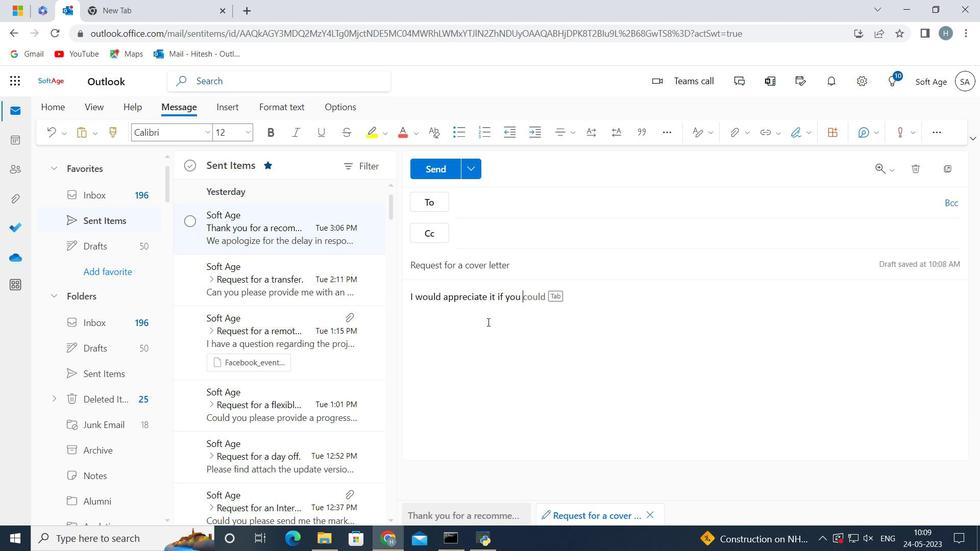 
Action: Key pressed could<Key.space>s
Screenshot: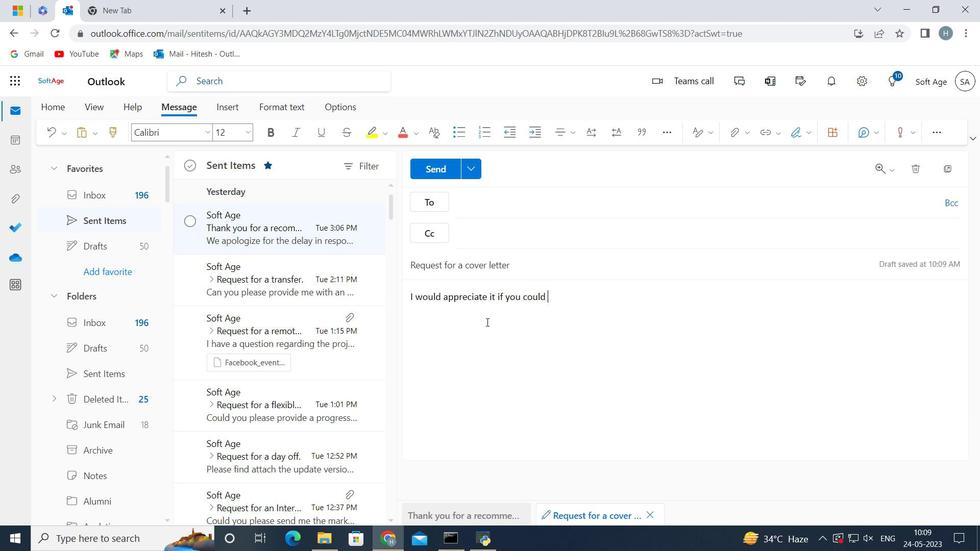 
Action: Mouse moved to (490, 320)
Screenshot: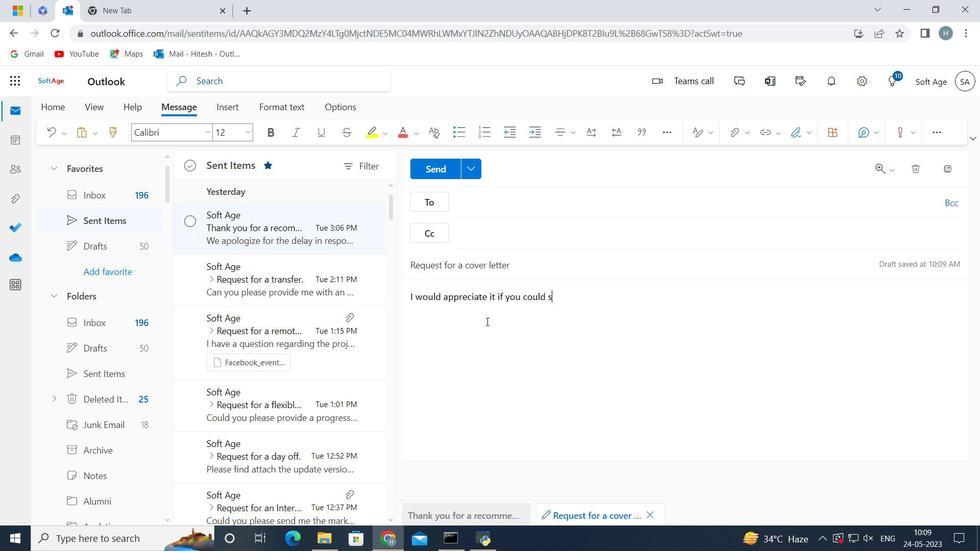
Action: Key pressed end<Key.space>me<Key.space>the<Key.space>
Screenshot: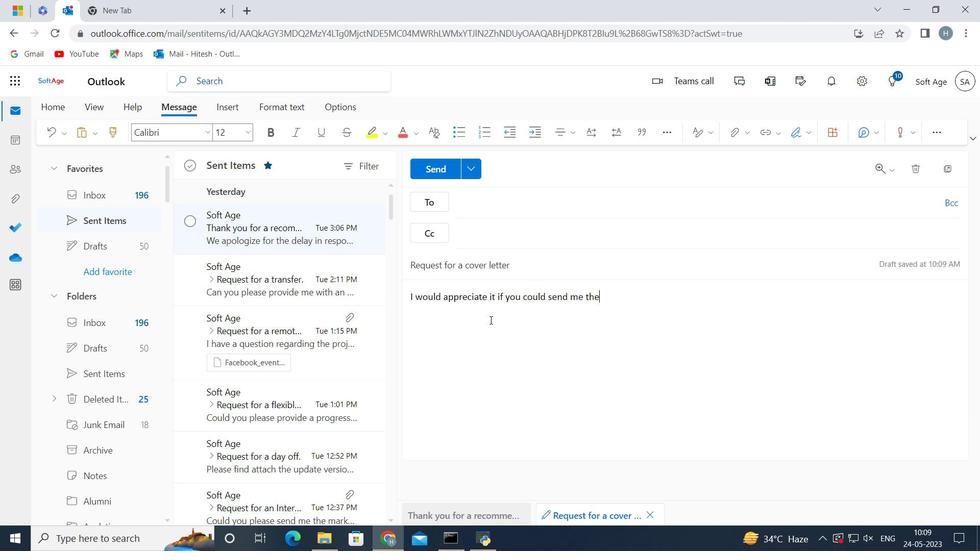 
Action: Mouse moved to (491, 319)
Screenshot: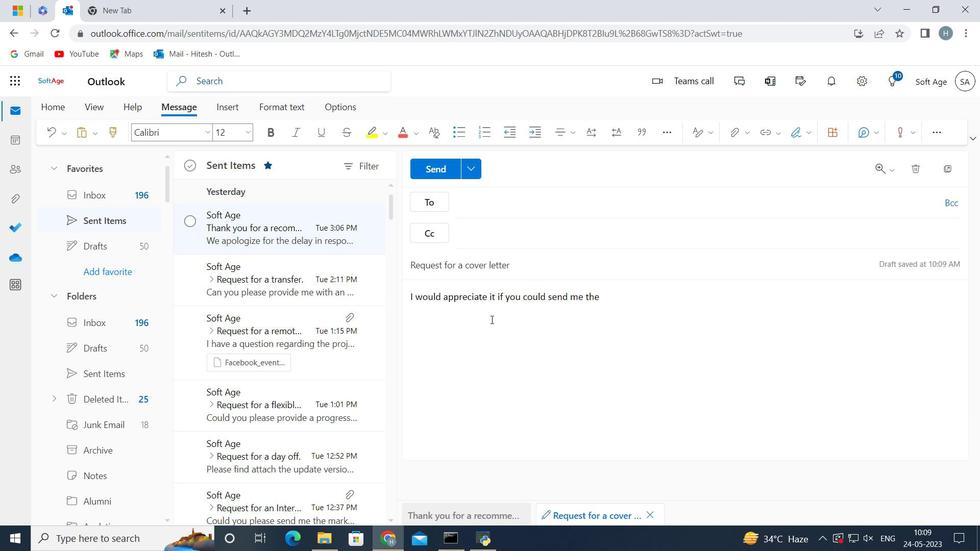
Action: Key pressed l
Screenshot: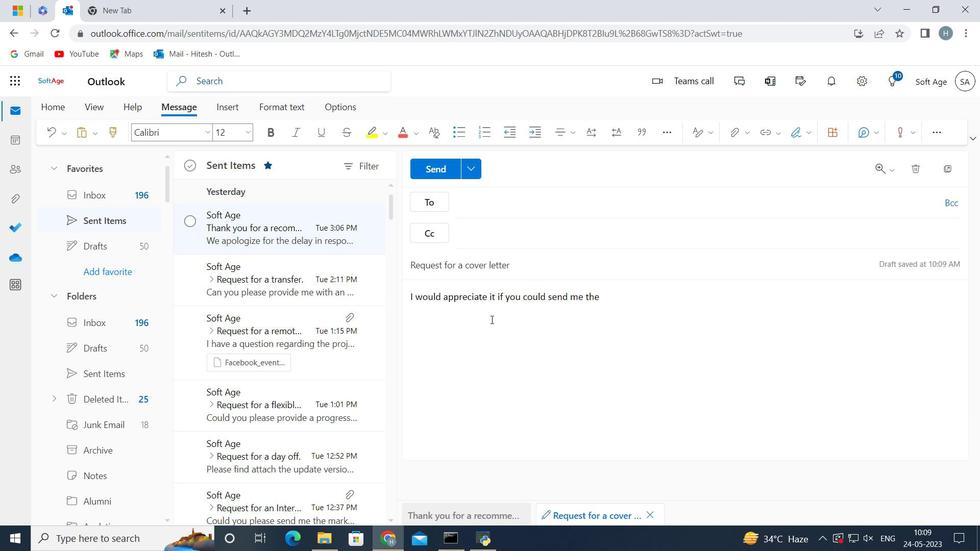 
Action: Mouse moved to (492, 318)
Screenshot: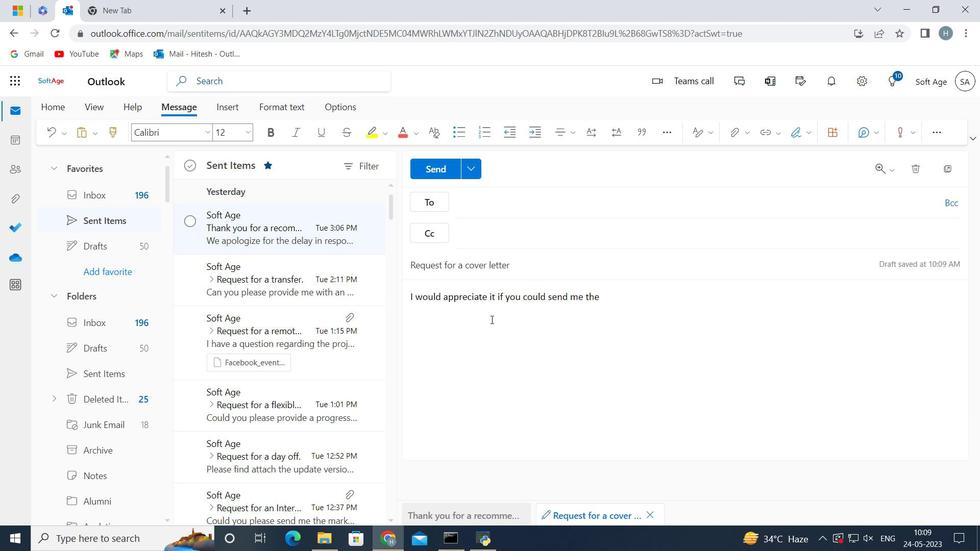 
Action: Key pressed i
Screenshot: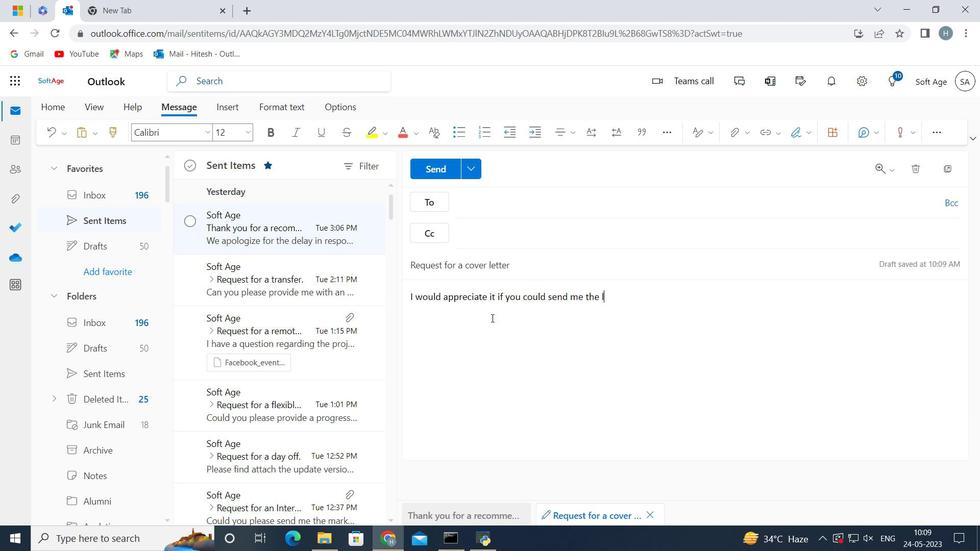 
Action: Mouse moved to (494, 318)
Screenshot: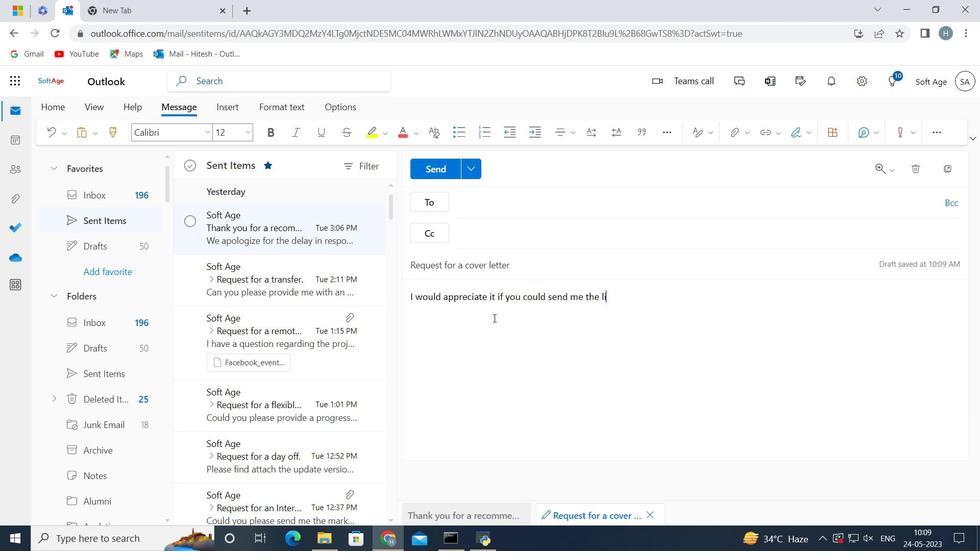 
Action: Key pressed s
Screenshot: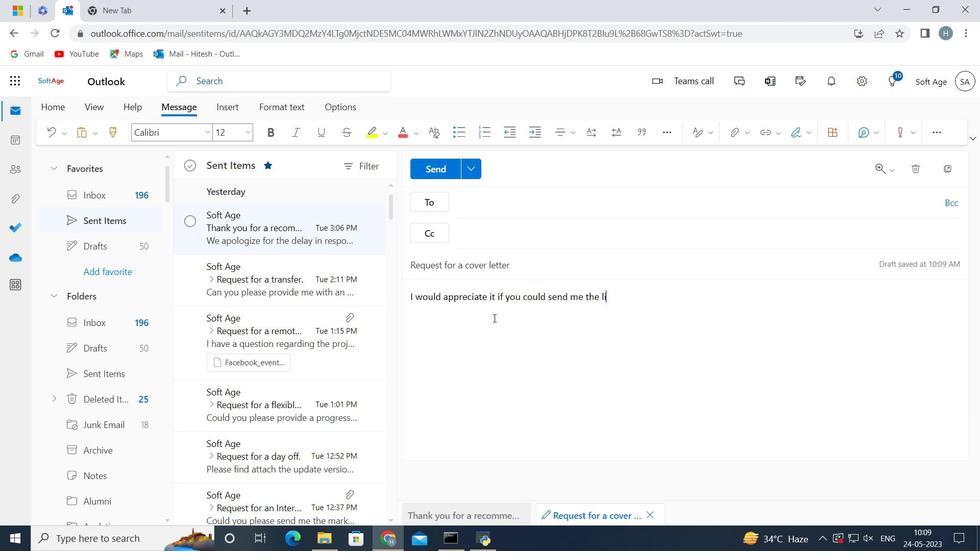 
Action: Mouse moved to (497, 317)
Screenshot: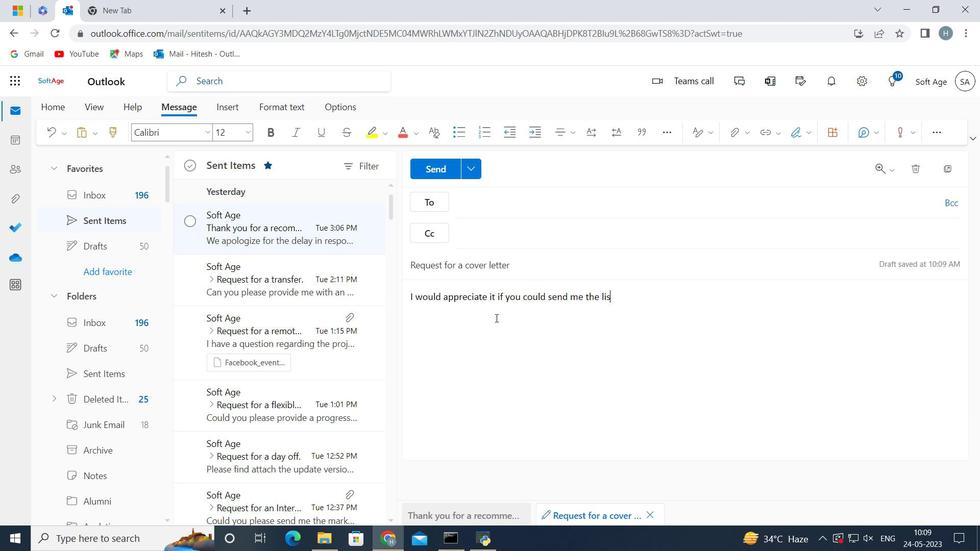 
Action: Key pressed t<Key.space>of<Key.space>atten
Screenshot: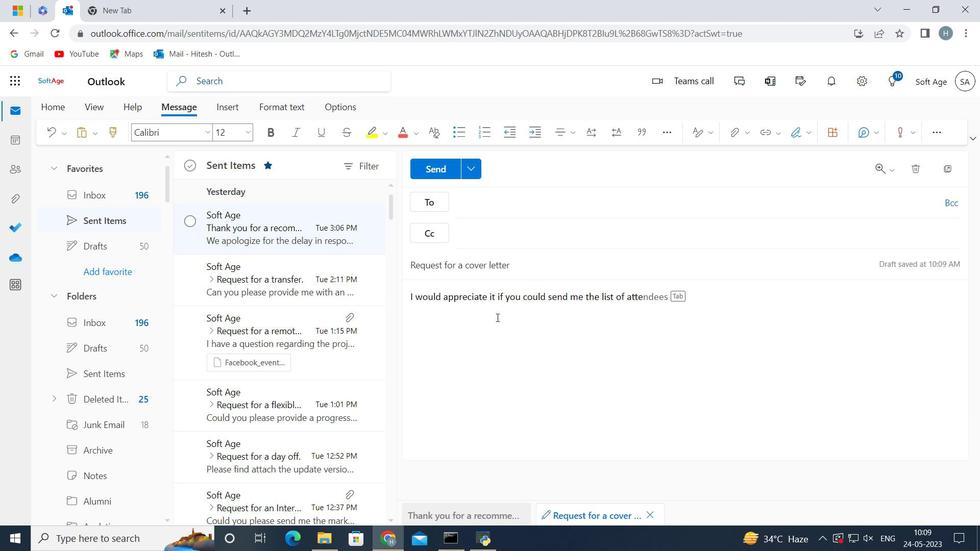 
Action: Mouse moved to (499, 315)
Screenshot: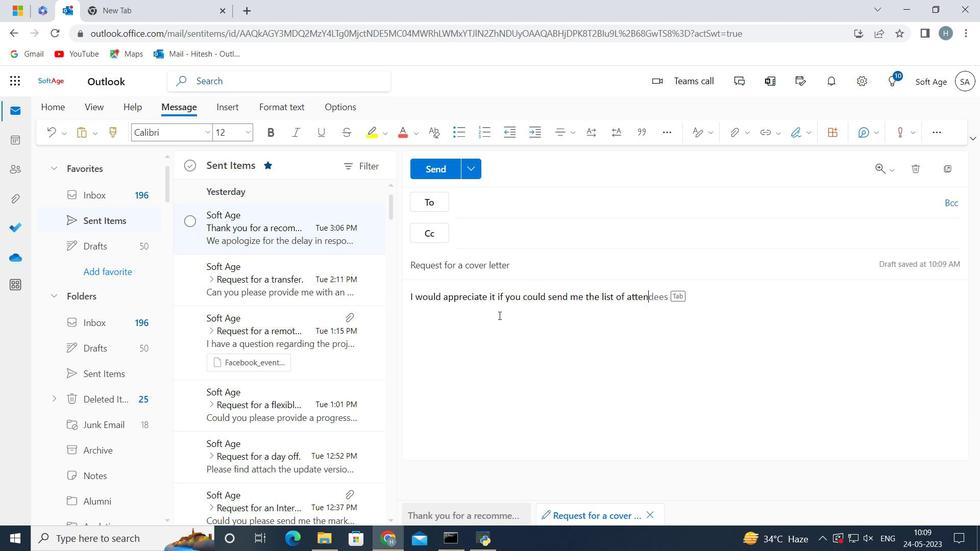 
Action: Key pressed dees<Key.space>f
Screenshot: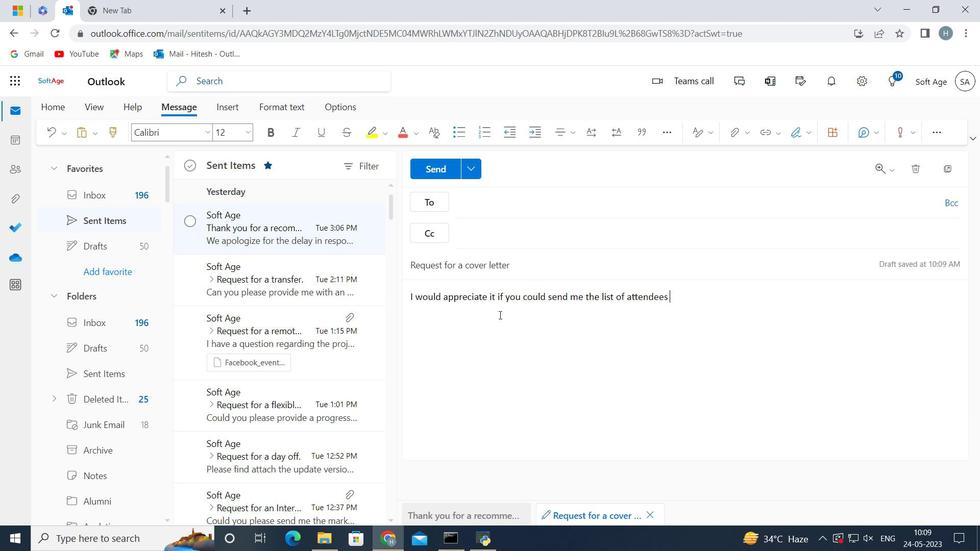 
Action: Mouse moved to (501, 312)
Screenshot: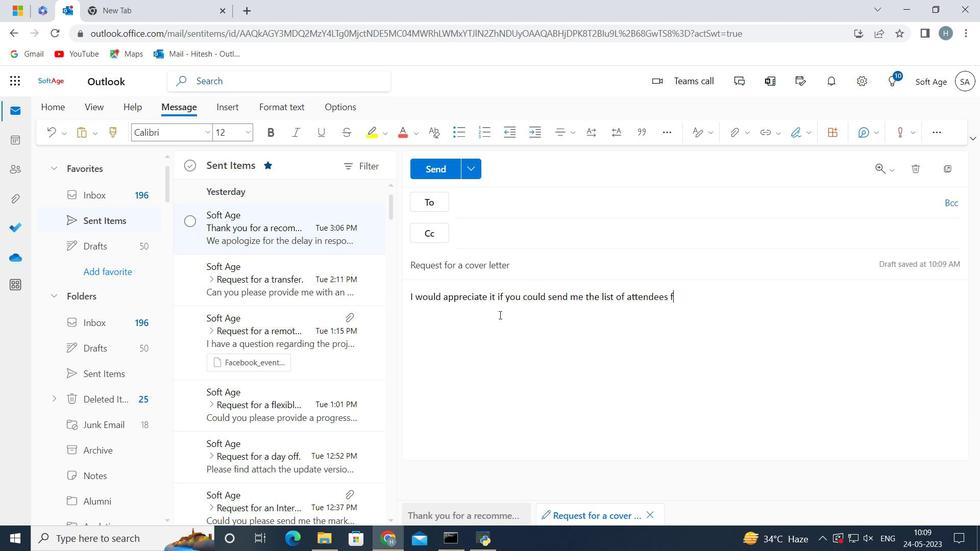 
Action: Key pressed or<Key.space>the<Key.space>training<Key.space>sess
Screenshot: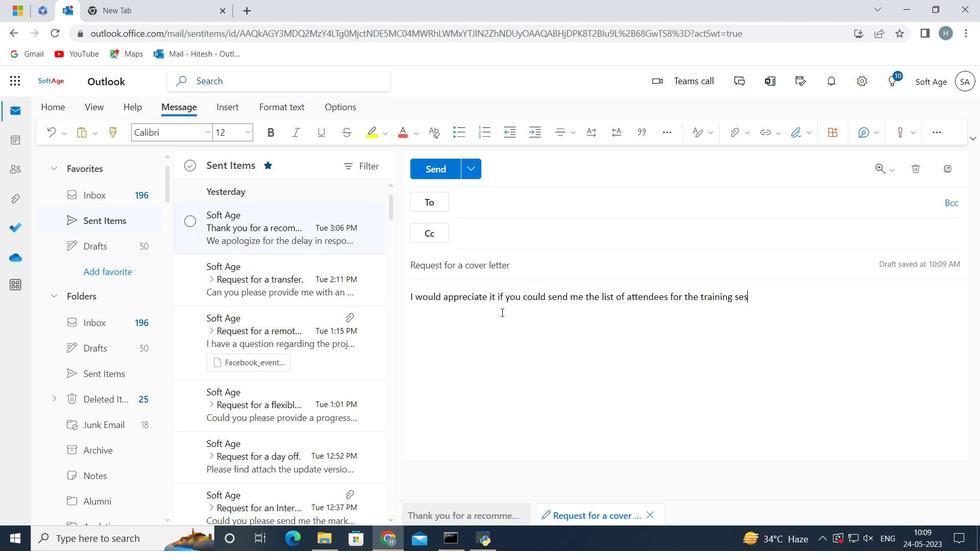 
Action: Mouse moved to (502, 310)
Screenshot: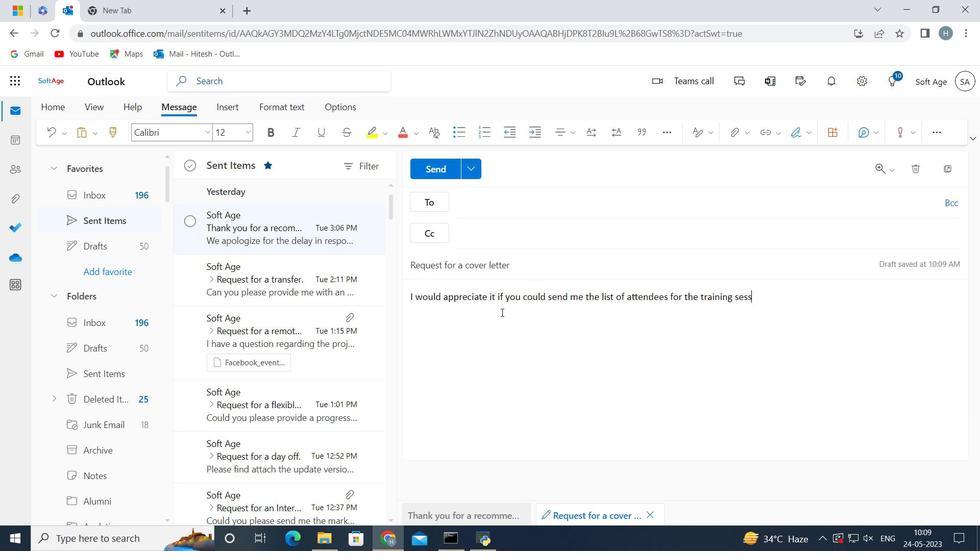 
Action: Key pressed io
Screenshot: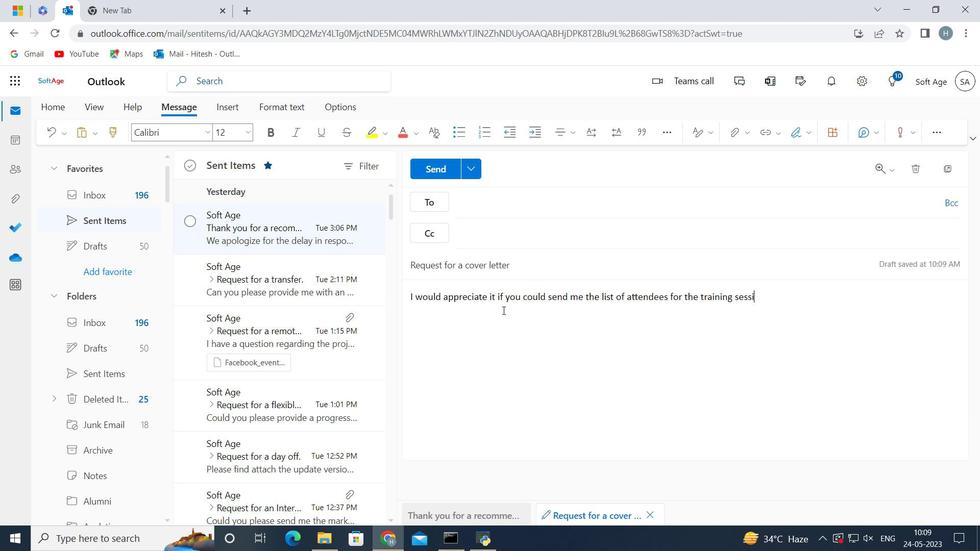 
Action: Mouse moved to (503, 310)
Screenshot: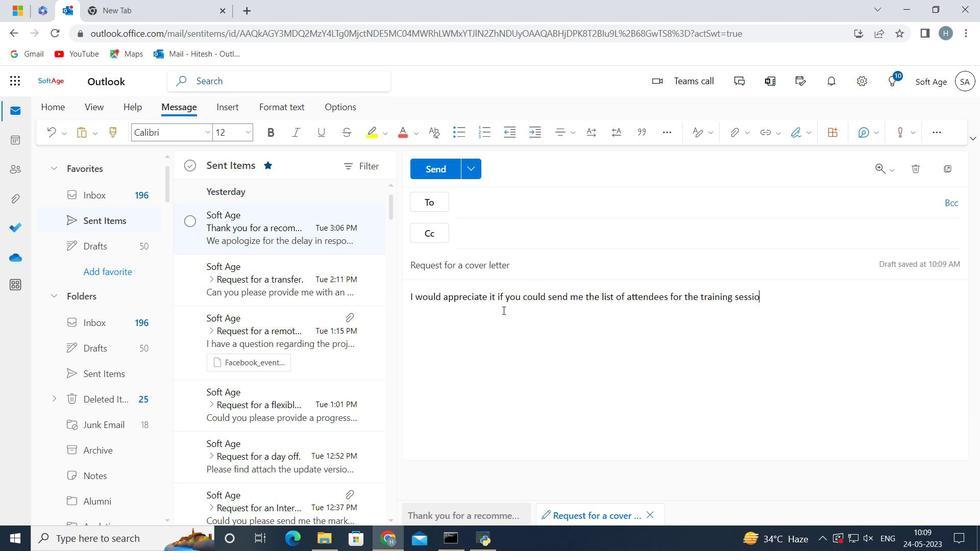 
Action: Key pressed n<Key.space>
Screenshot: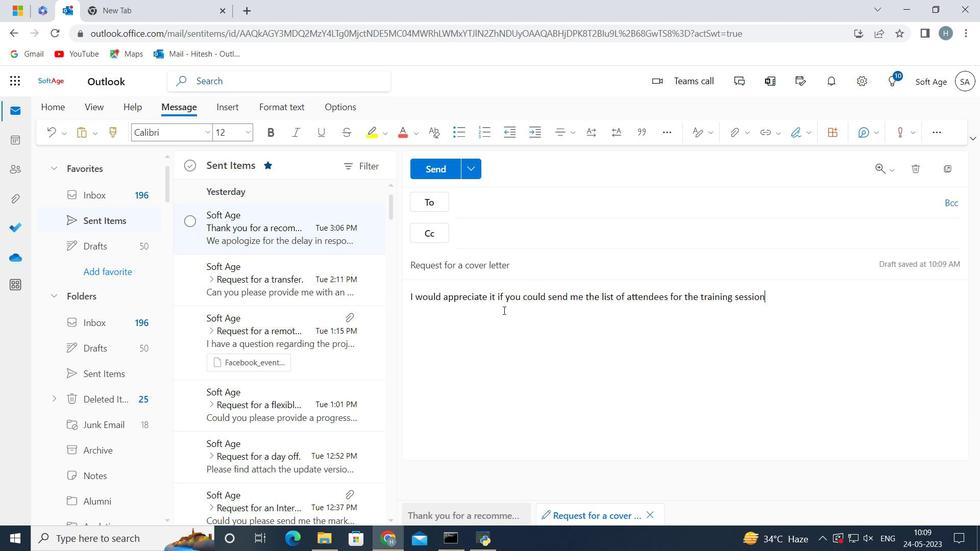 
Action: Mouse moved to (501, 201)
Screenshot: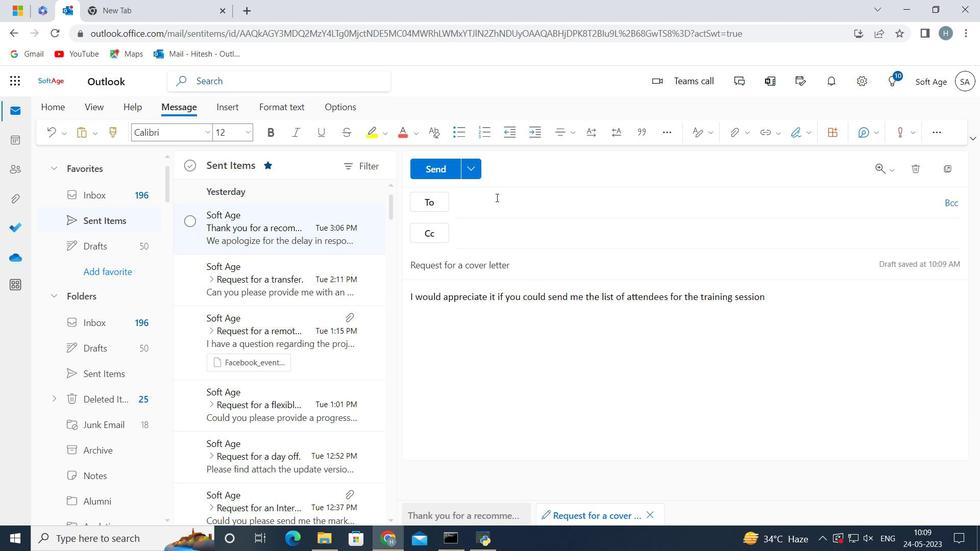 
Action: Mouse pressed left at (501, 201)
Screenshot: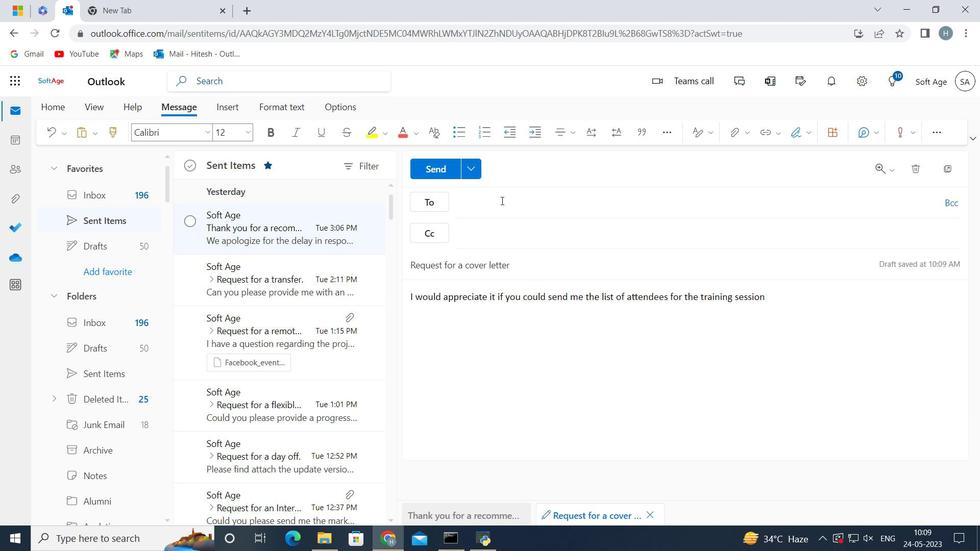 
Action: Mouse moved to (501, 202)
Screenshot: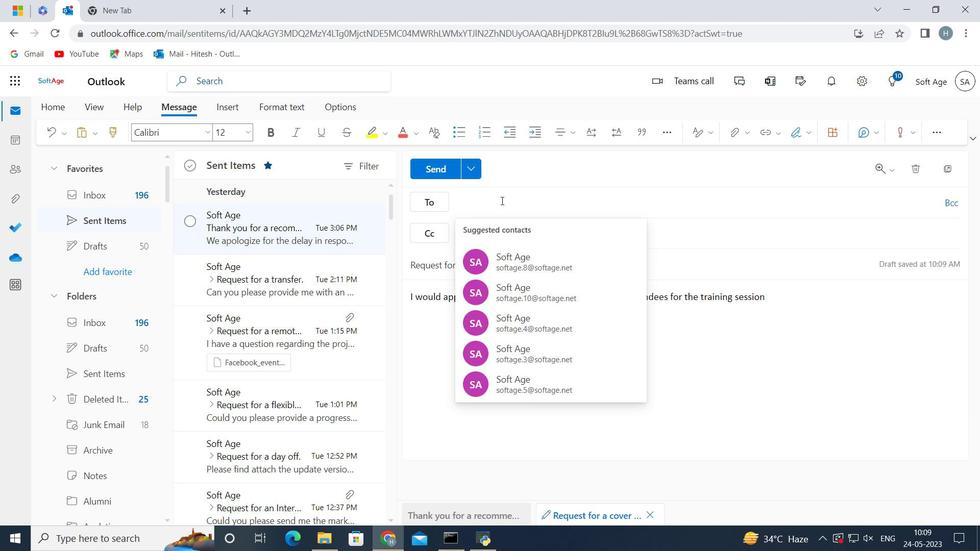 
Action: Key pressed s
Screenshot: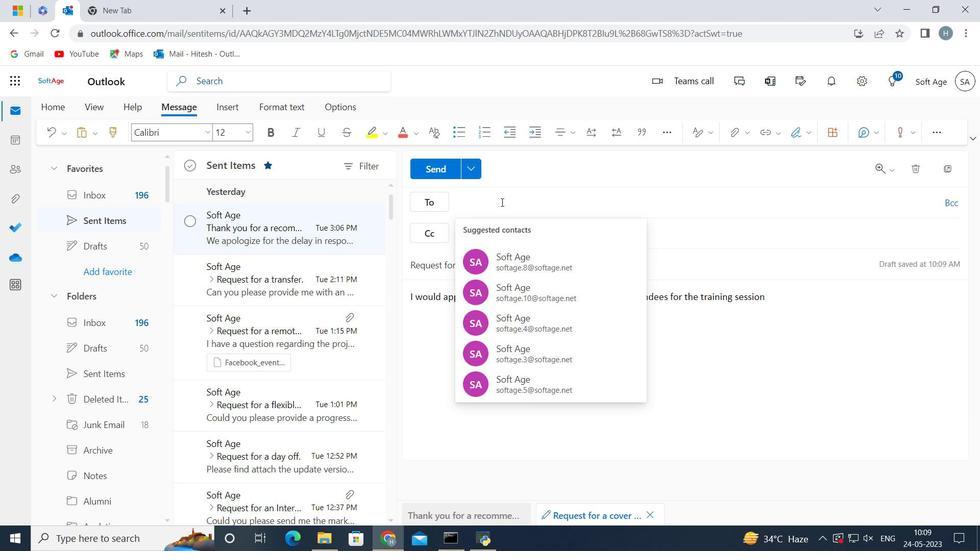 
Action: Mouse moved to (499, 203)
Screenshot: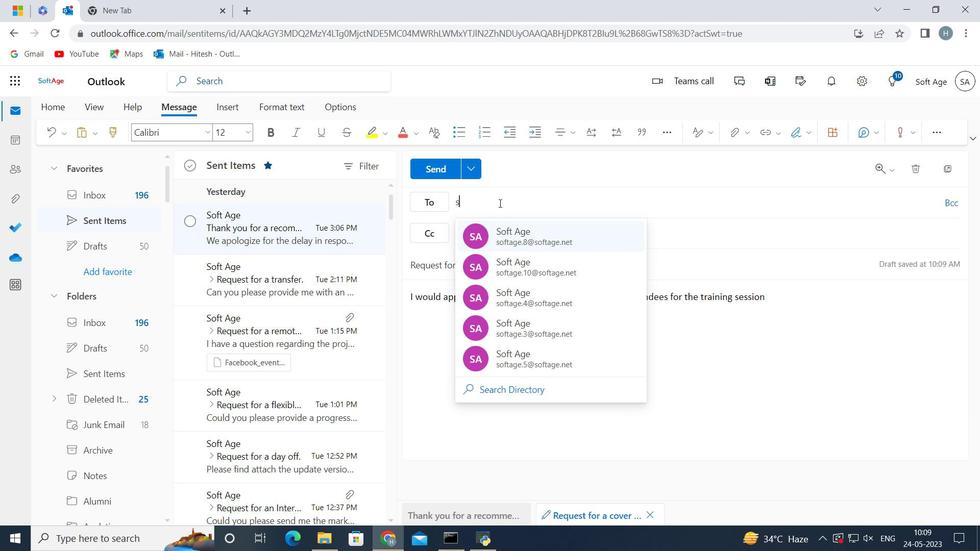 
Action: Key pressed oftage.4<Key.shift><Key.shift>@softage.net
Screenshot: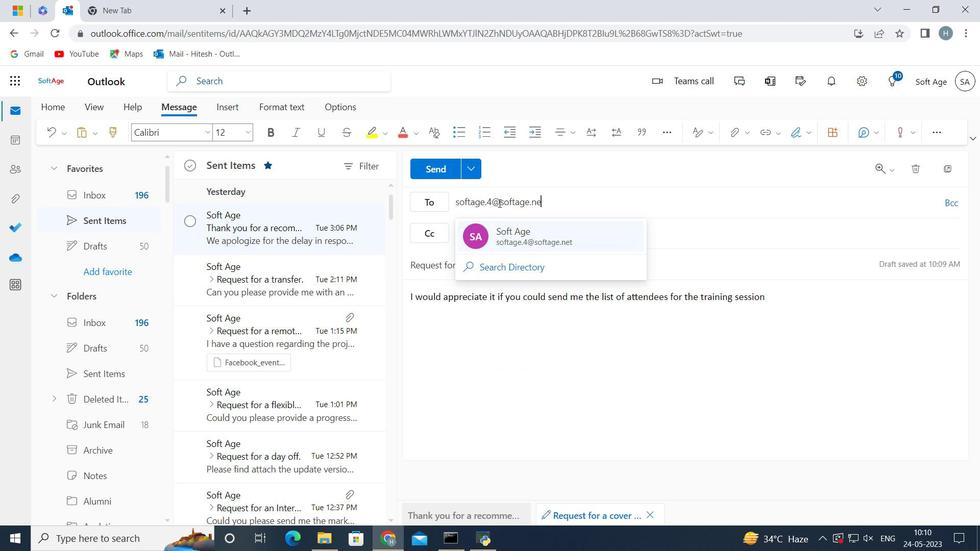
Action: Mouse moved to (512, 233)
Screenshot: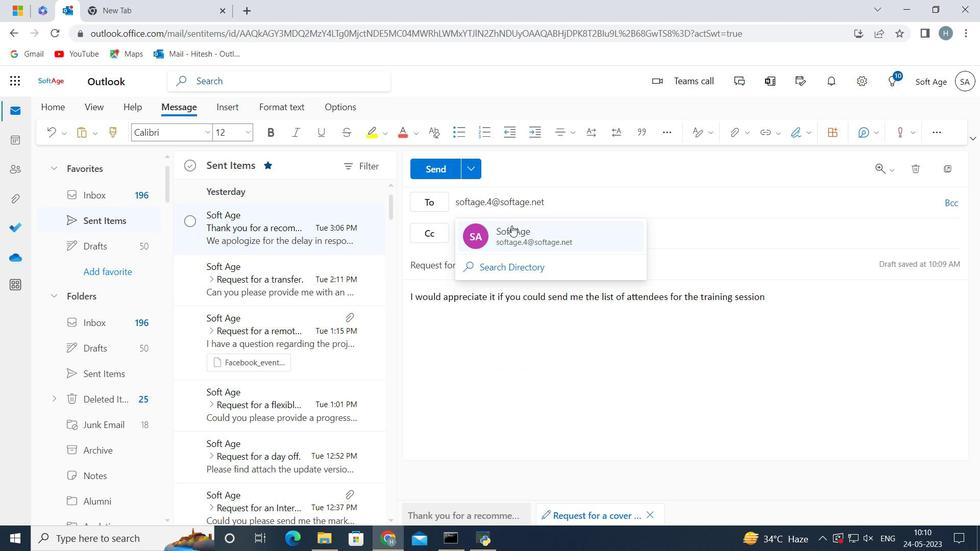 
Action: Mouse pressed left at (512, 233)
Screenshot: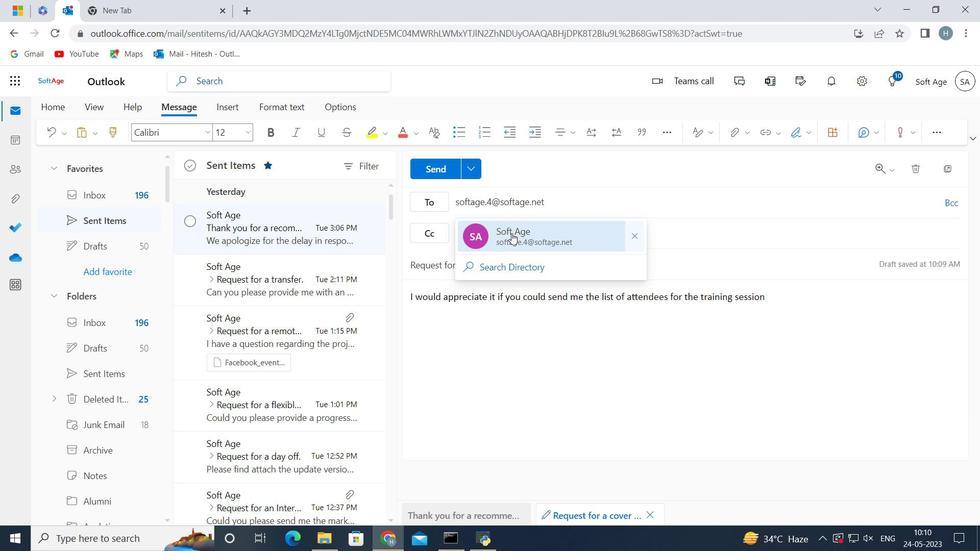 
Action: Mouse moved to (445, 164)
Screenshot: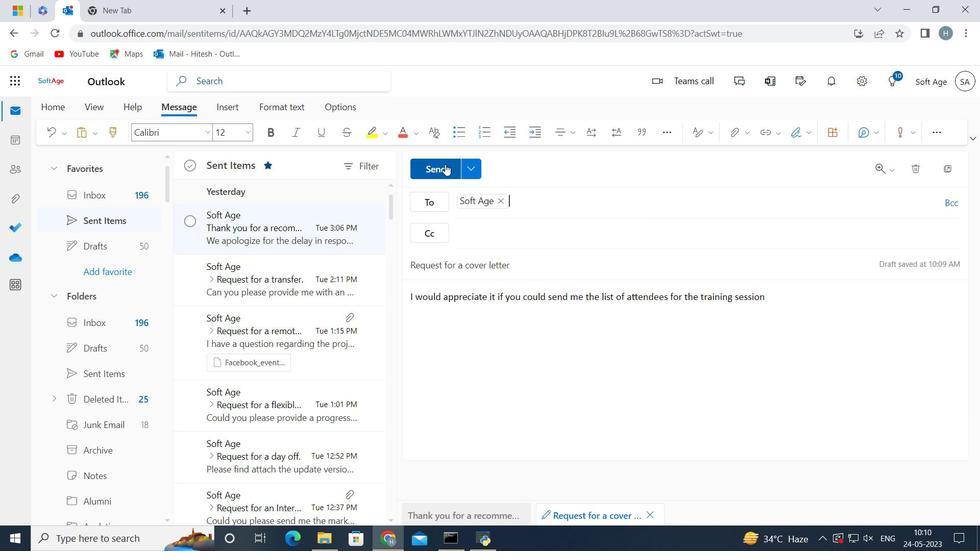 
Action: Mouse pressed left at (445, 164)
Screenshot: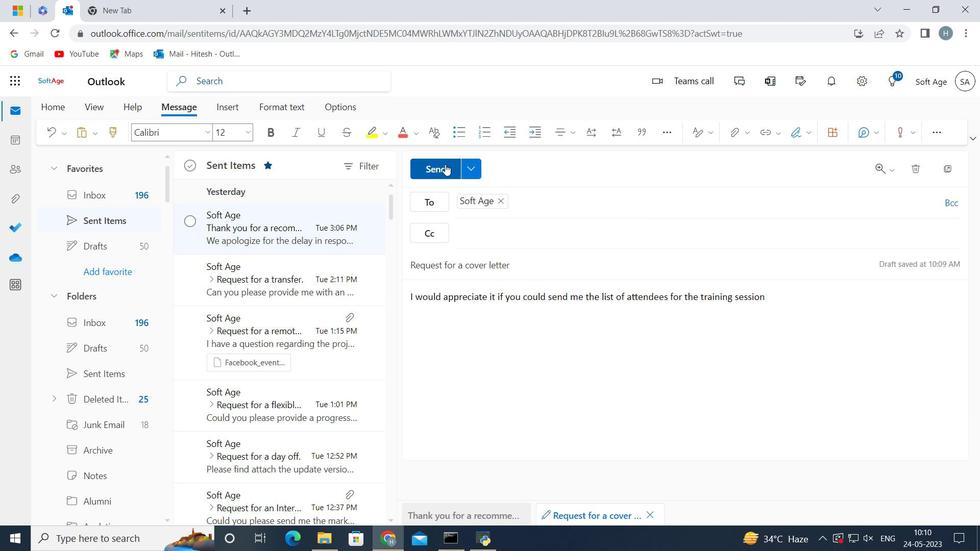 
Action: Mouse moved to (253, 230)
Screenshot: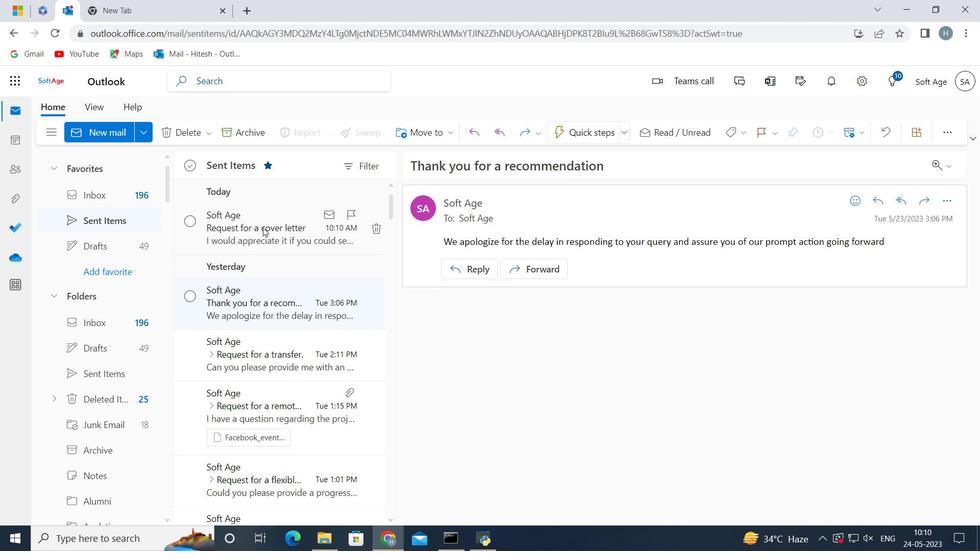 
Action: Mouse pressed left at (253, 230)
Screenshot: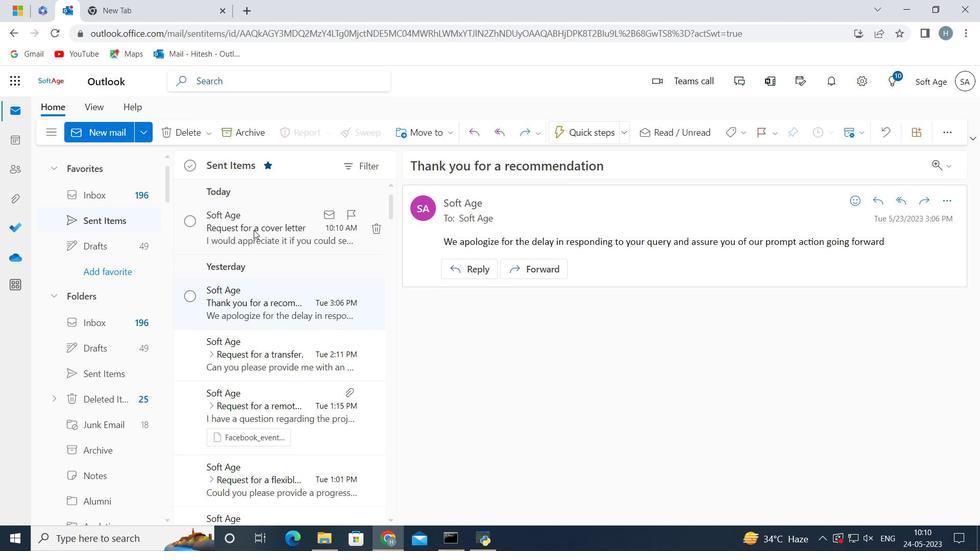 
Action: Mouse moved to (431, 131)
Screenshot: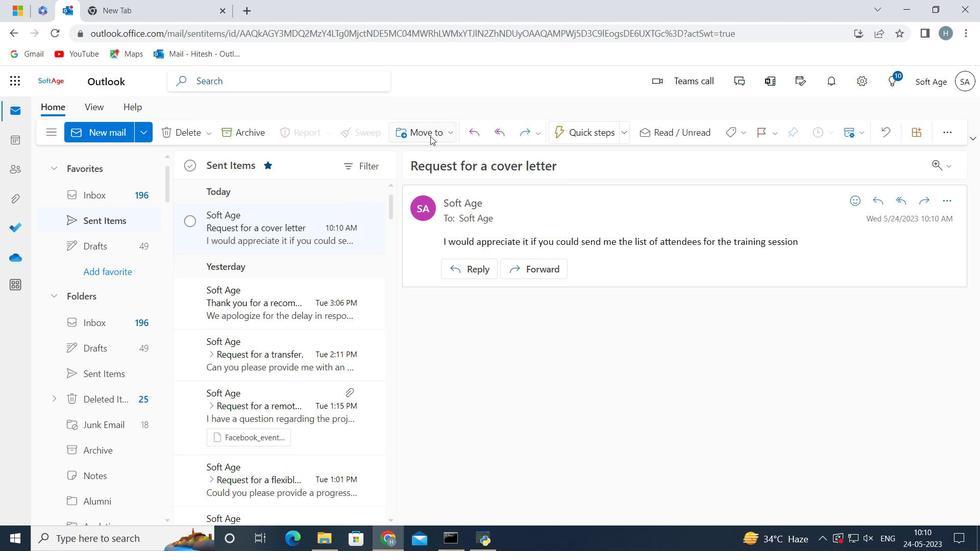 
Action: Mouse pressed left at (431, 131)
Screenshot: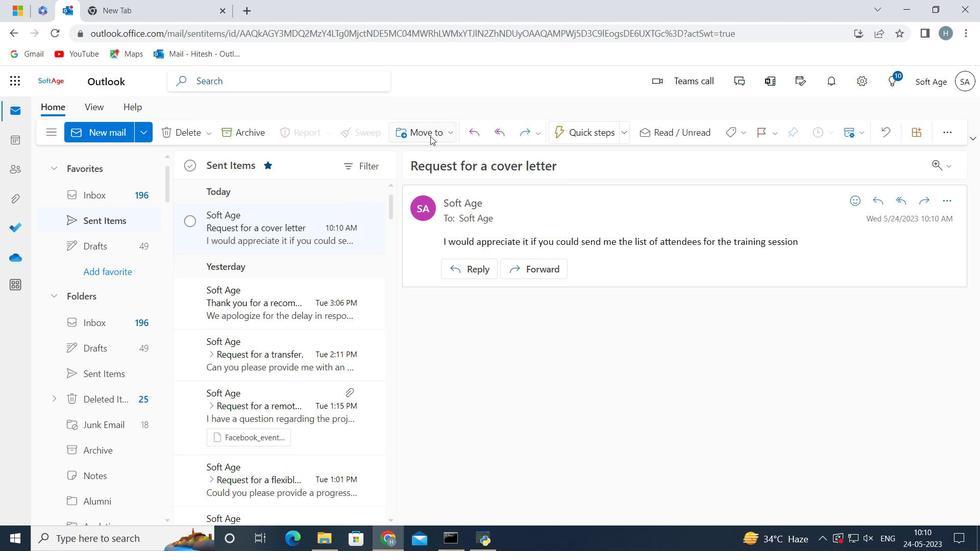 
Action: Mouse moved to (437, 160)
Screenshot: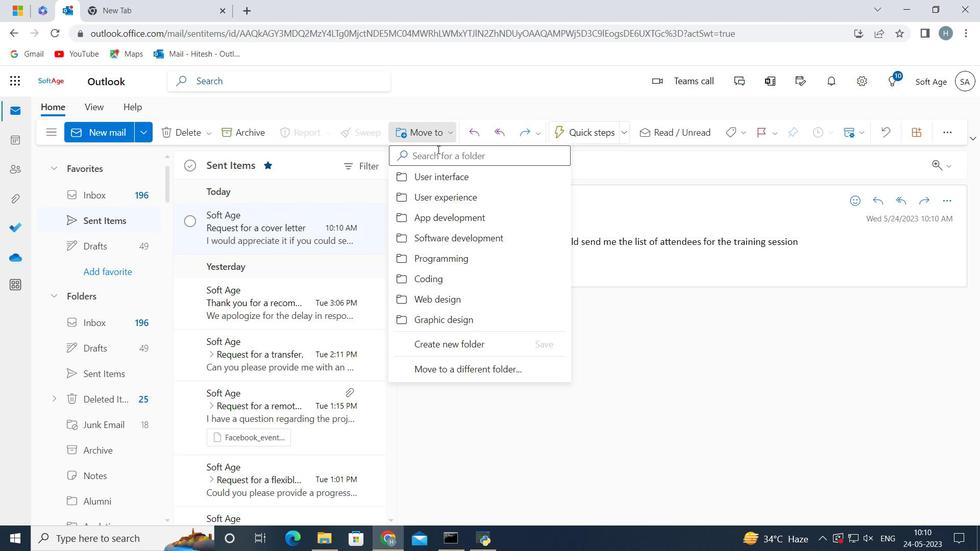 
Action: Mouse pressed left at (437, 160)
Screenshot: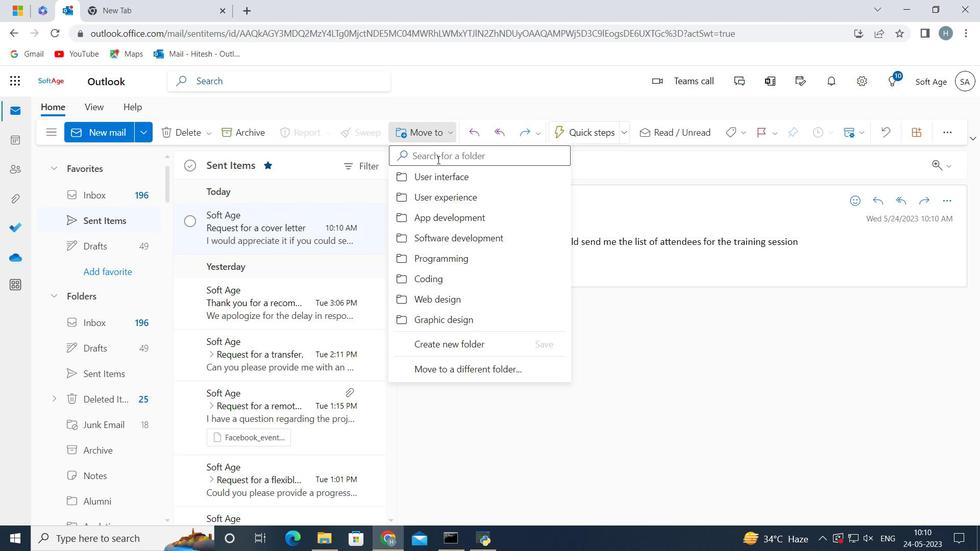 
Action: Key pressed <Key.shift><Key.shift><Key.shift><Key.shift><Key.shift><Key.shift><Key.shift><Key.shift><Key.shift><Key.shift><Key.shift><Key.shift><Key.shift><Key.shift><Key.shift><Key.shift>Testing
Screenshot: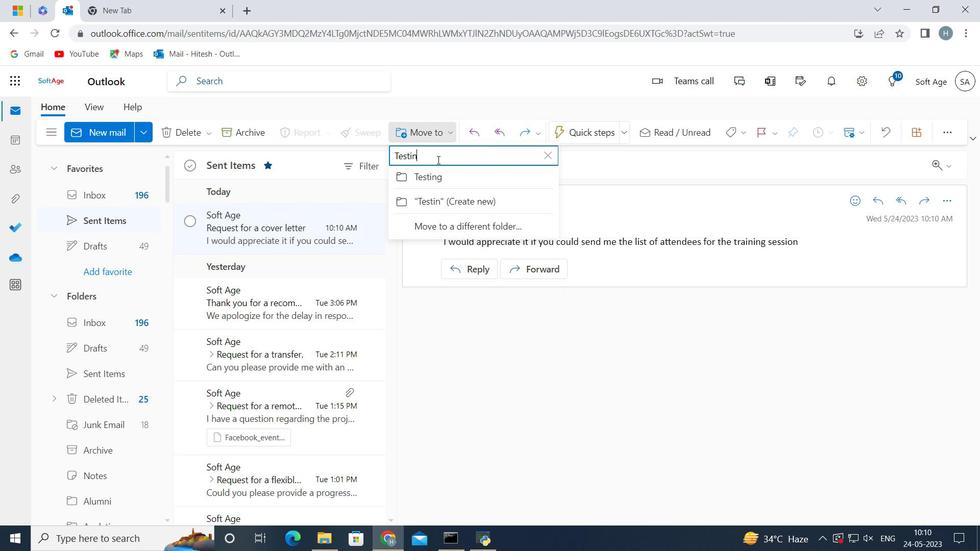 
Action: Mouse moved to (399, 173)
Screenshot: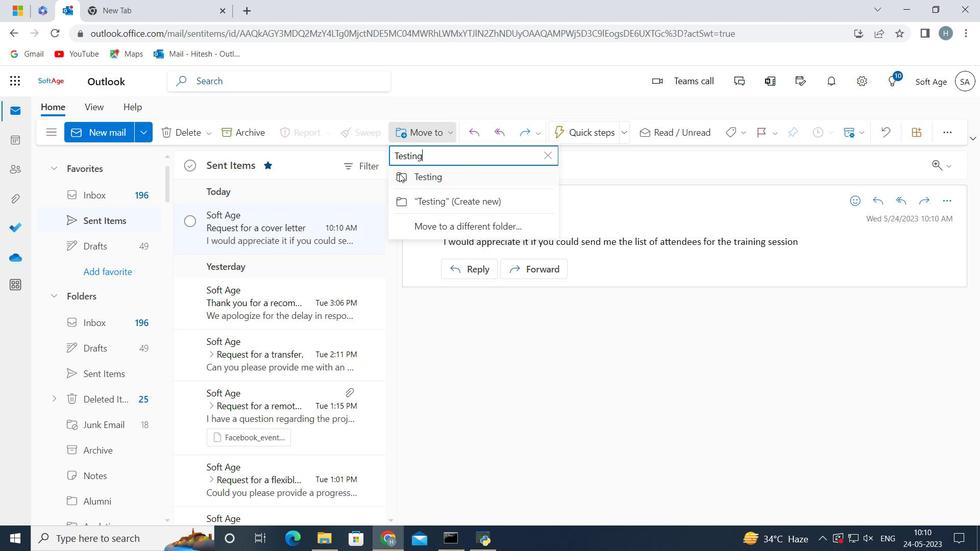 
Action: Mouse pressed left at (399, 173)
Screenshot: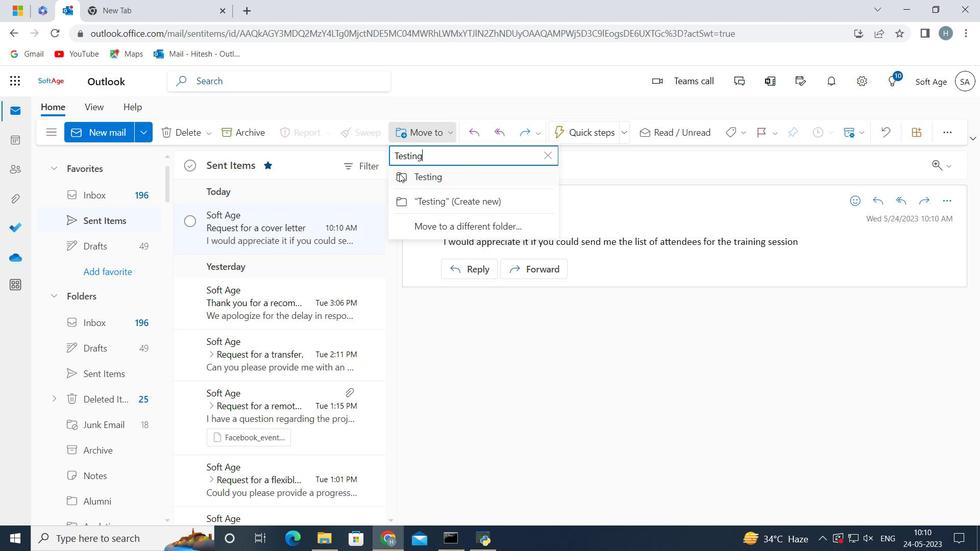 
Action: Mouse moved to (444, 317)
Screenshot: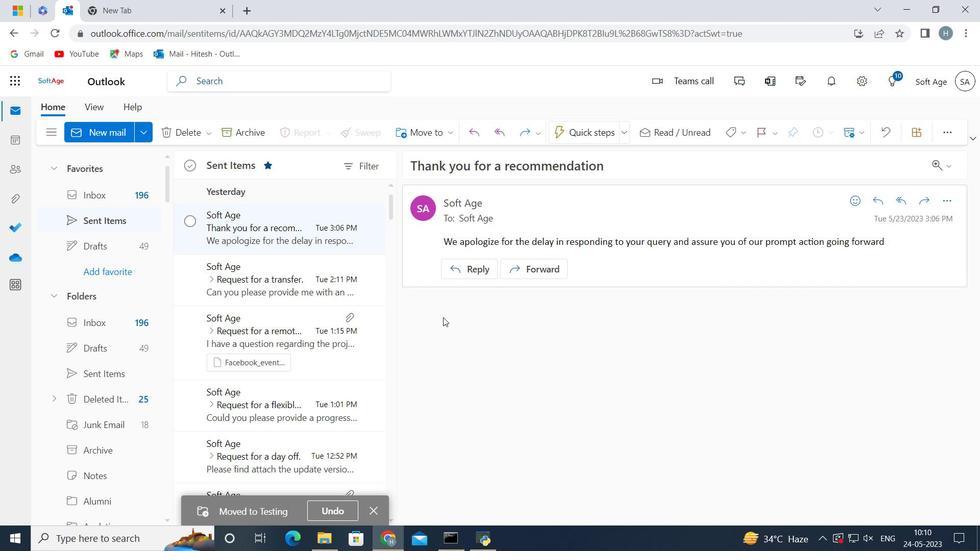 
